 Task: Open a blank sheet, save the file as implementation.pdf Insert a table ' 2 by 2' In first column, add headers, 'Task, Status'. Under first header, add  ResearchUnder second header, add Completed. Change table style to  Light Blue
Action: Mouse moved to (1089, 86)
Screenshot: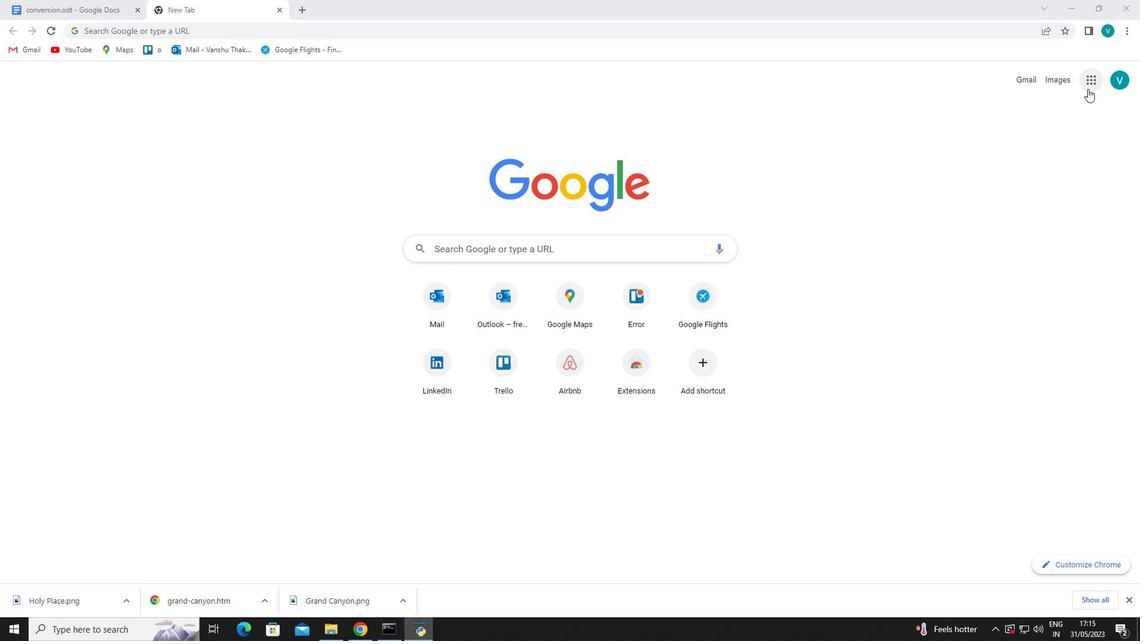 
Action: Mouse pressed left at (1089, 86)
Screenshot: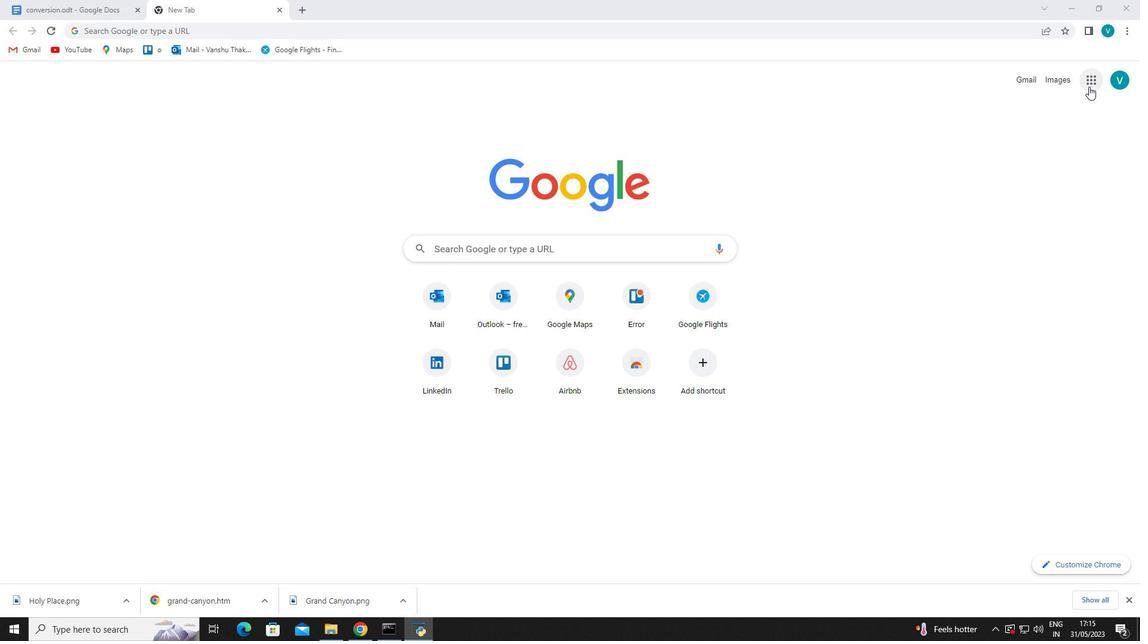 
Action: Mouse moved to (1054, 207)
Screenshot: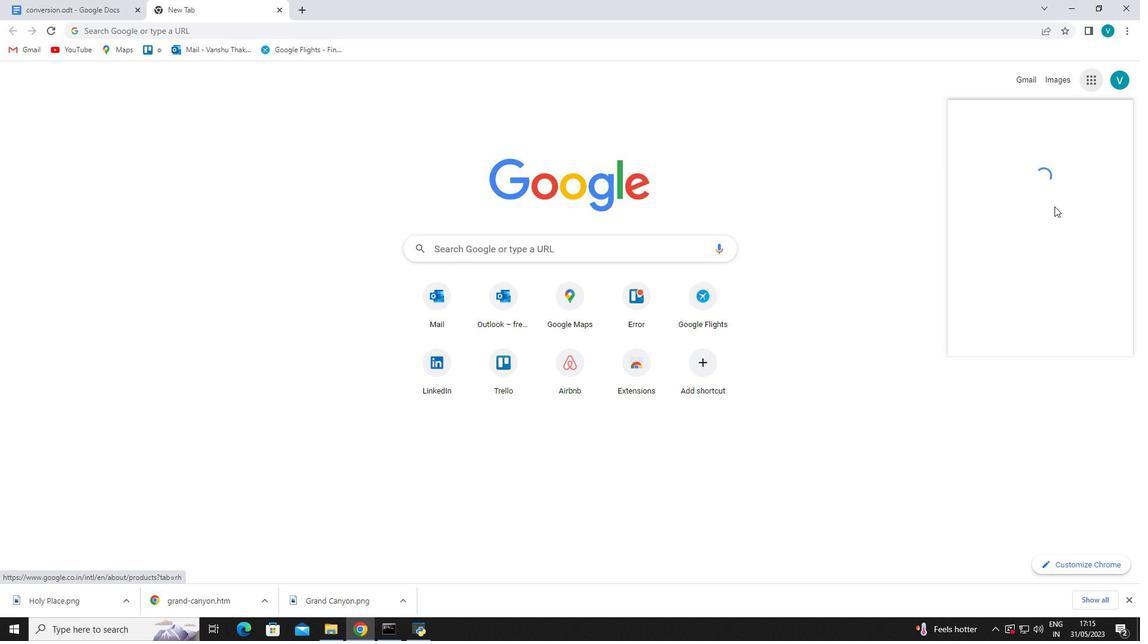 
Action: Mouse scrolled (1054, 207) with delta (0, 0)
Screenshot: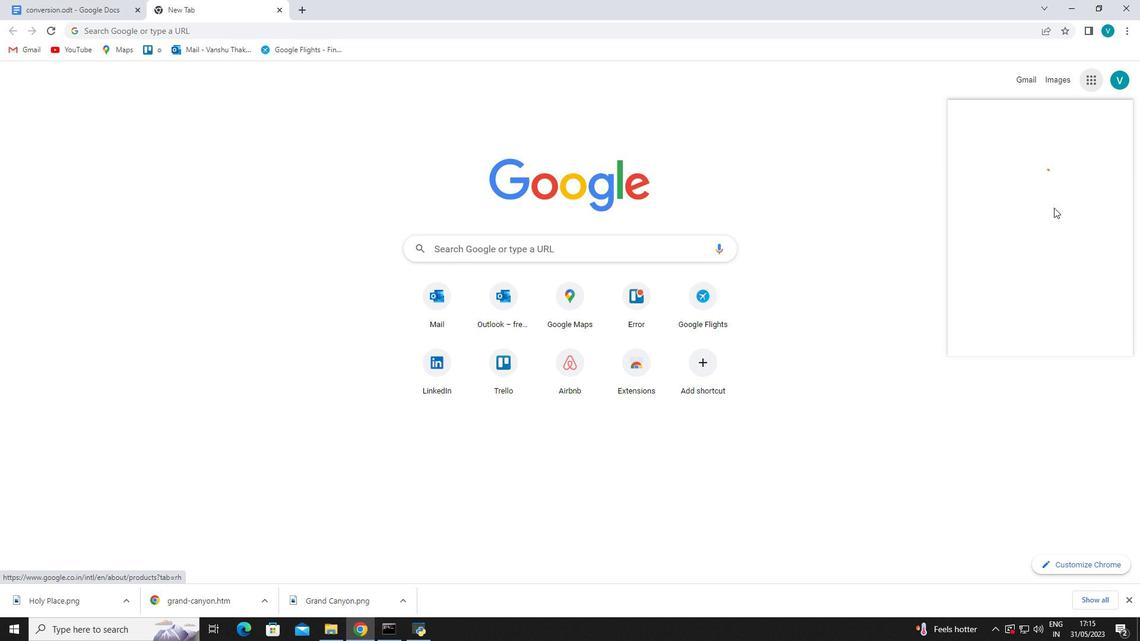 
Action: Mouse scrolled (1054, 207) with delta (0, 0)
Screenshot: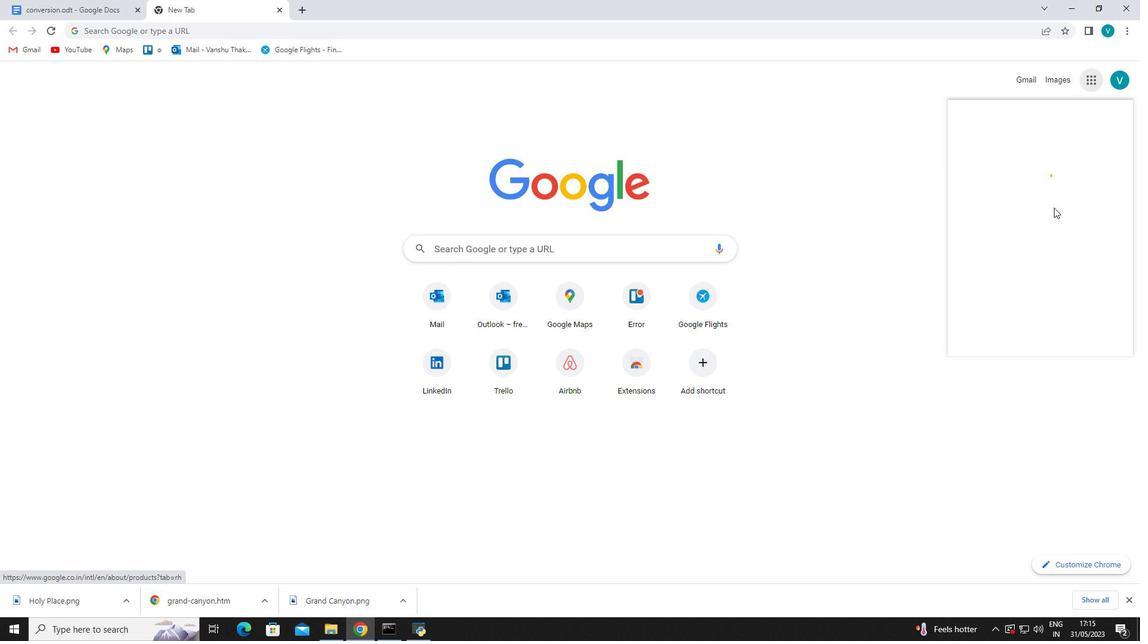 
Action: Mouse scrolled (1054, 208) with delta (0, 0)
Screenshot: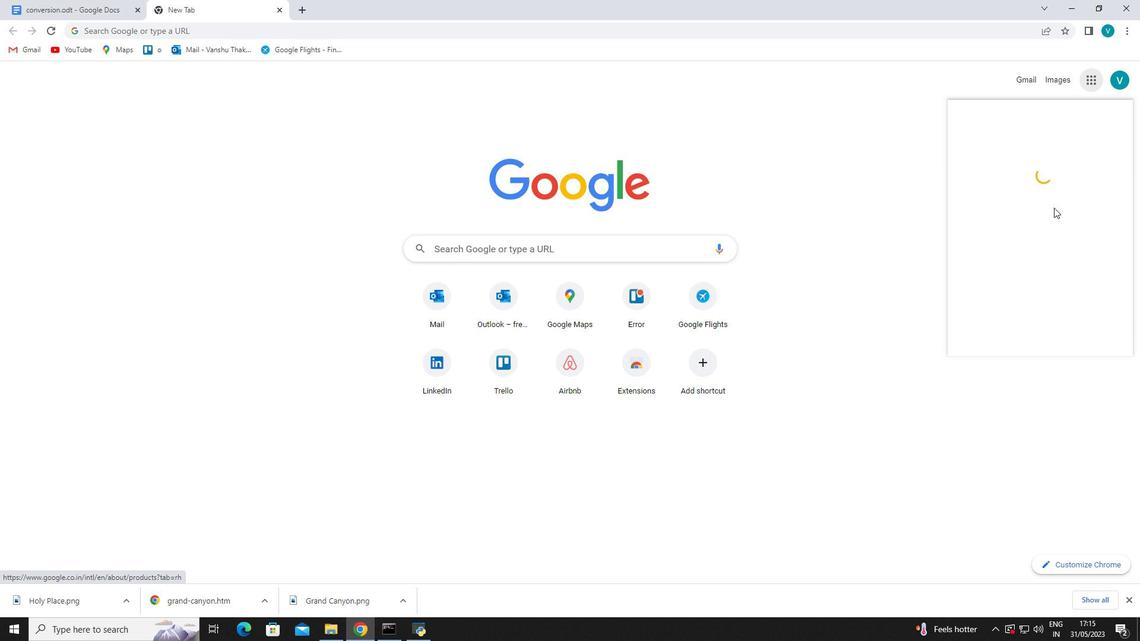 
Action: Mouse moved to (1054, 205)
Screenshot: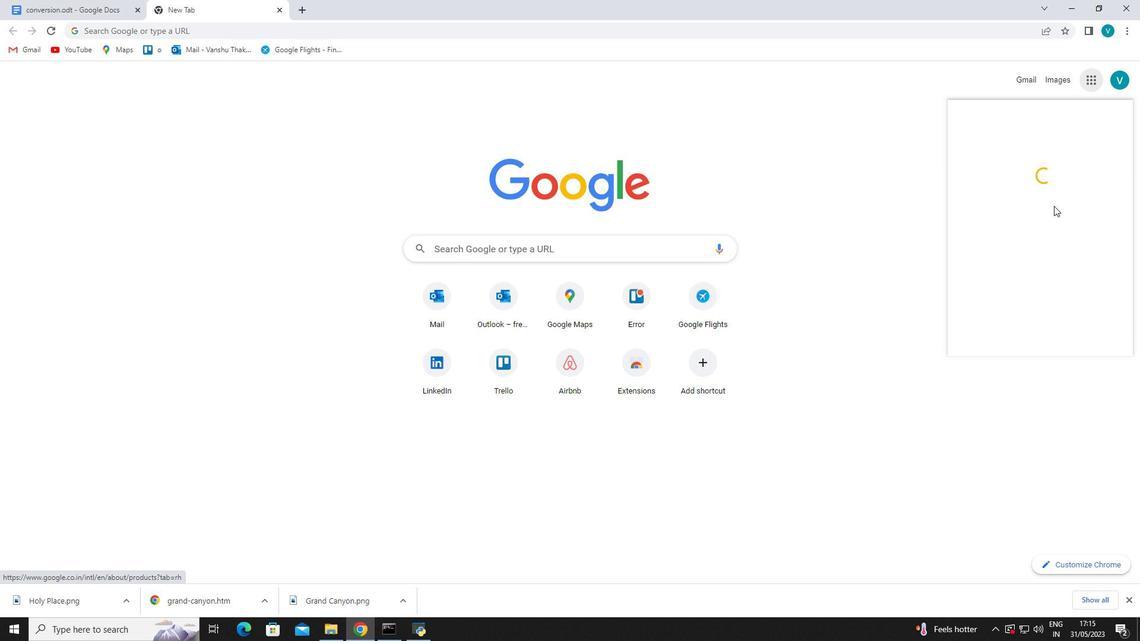 
Action: Mouse scrolled (1054, 205) with delta (0, 0)
Screenshot: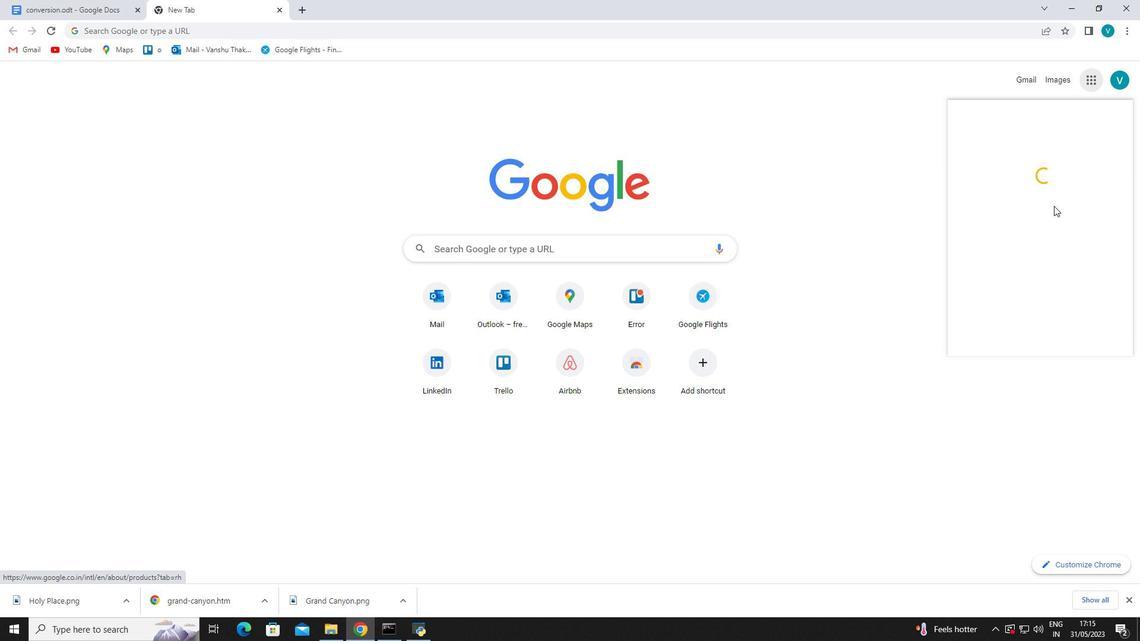 
Action: Mouse moved to (1033, 195)
Screenshot: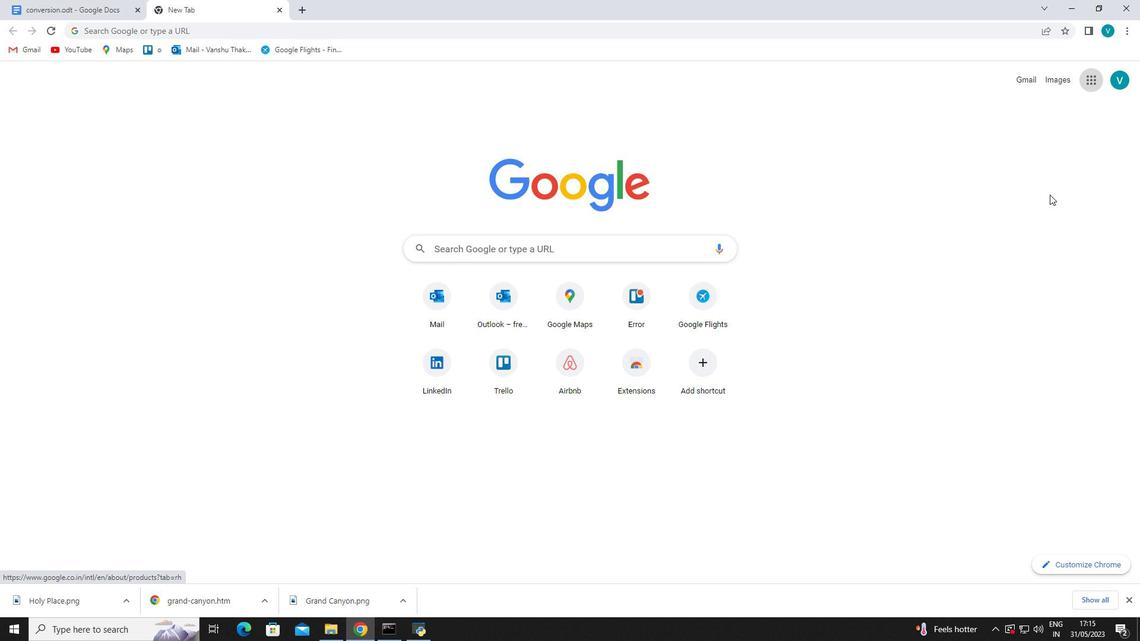 
Action: Mouse scrolled (1033, 194) with delta (0, 0)
Screenshot: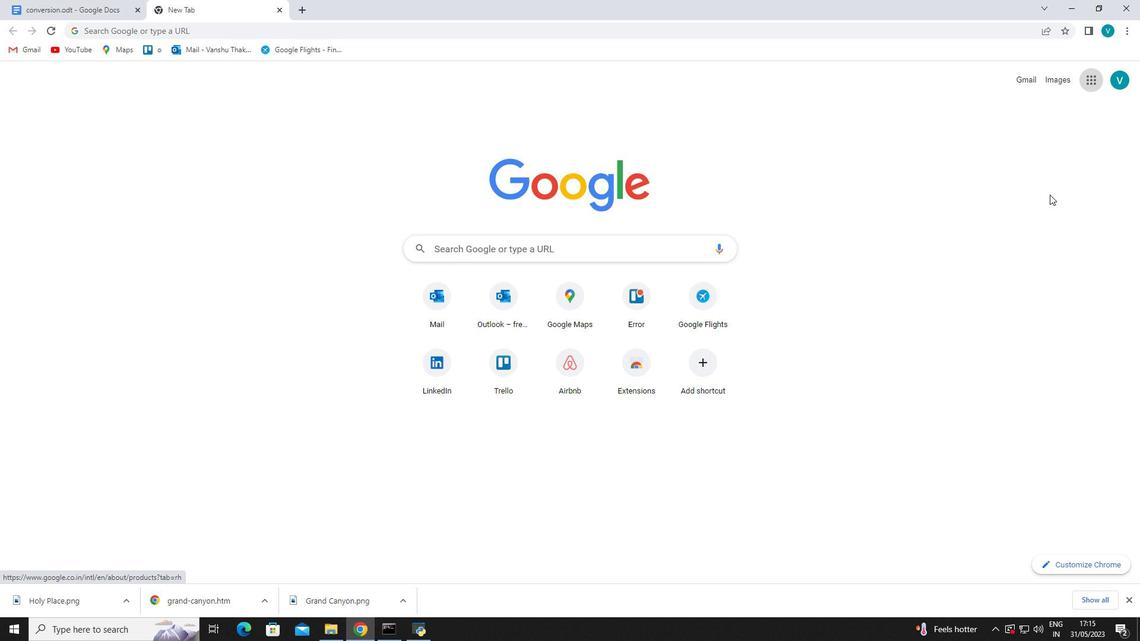 
Action: Mouse scrolled (1033, 194) with delta (0, 0)
Screenshot: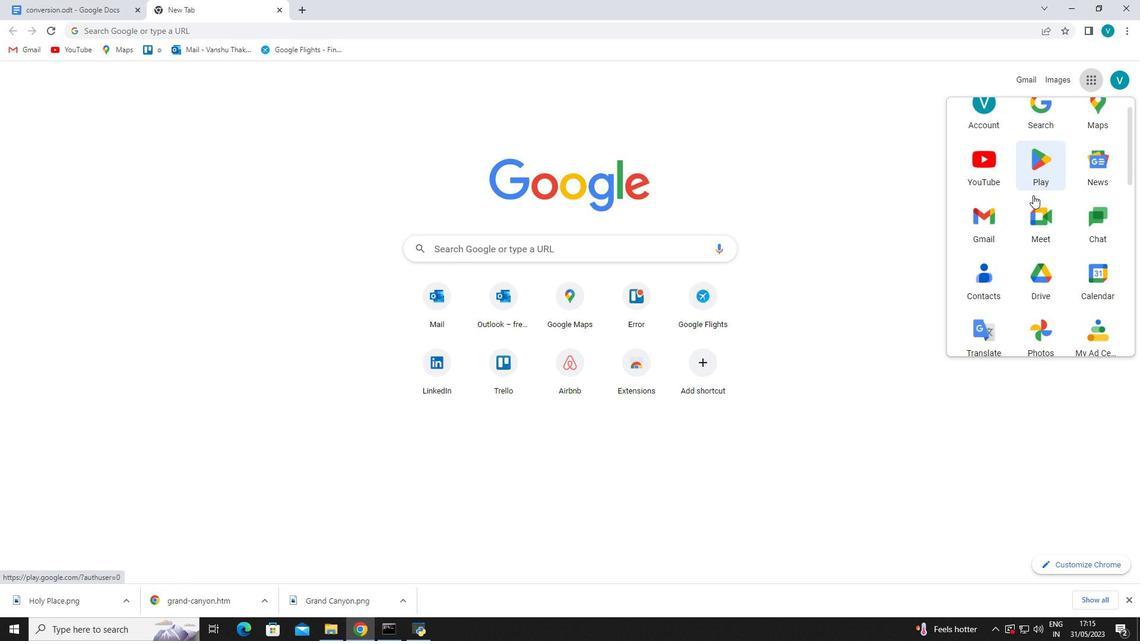 
Action: Mouse scrolled (1033, 194) with delta (0, 0)
Screenshot: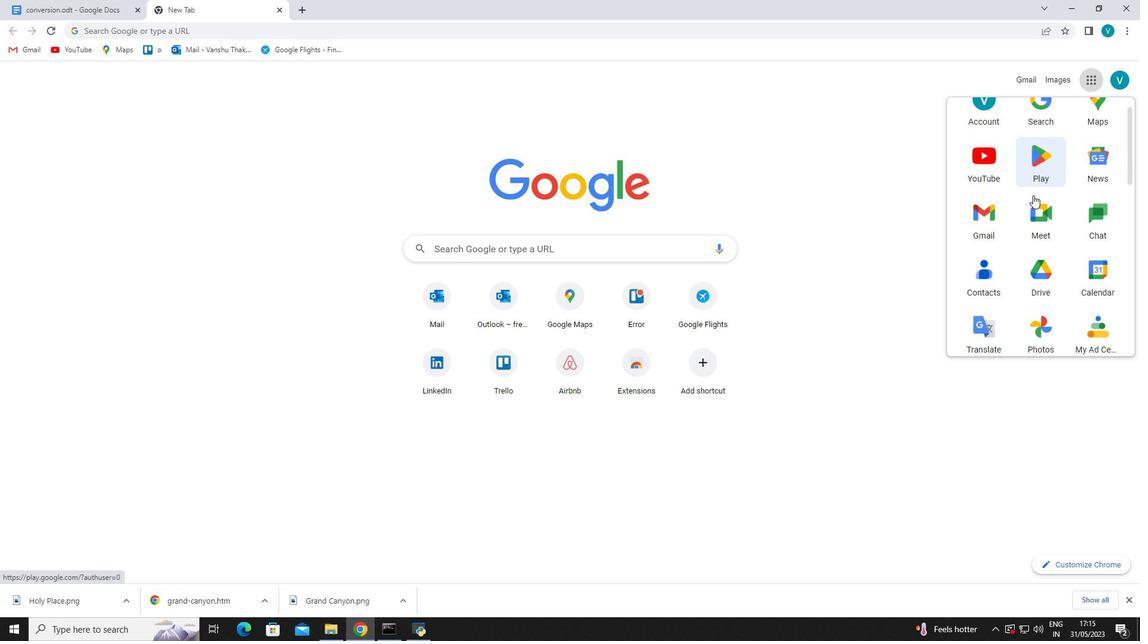 
Action: Mouse scrolled (1033, 194) with delta (0, 0)
Screenshot: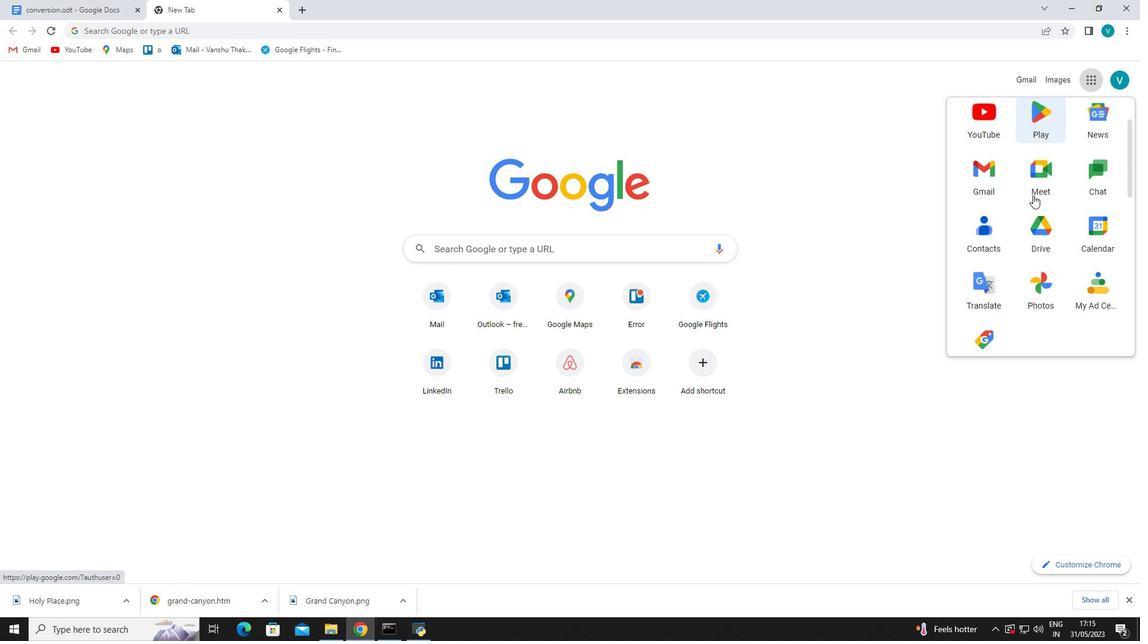 
Action: Mouse scrolled (1033, 194) with delta (0, 0)
Screenshot: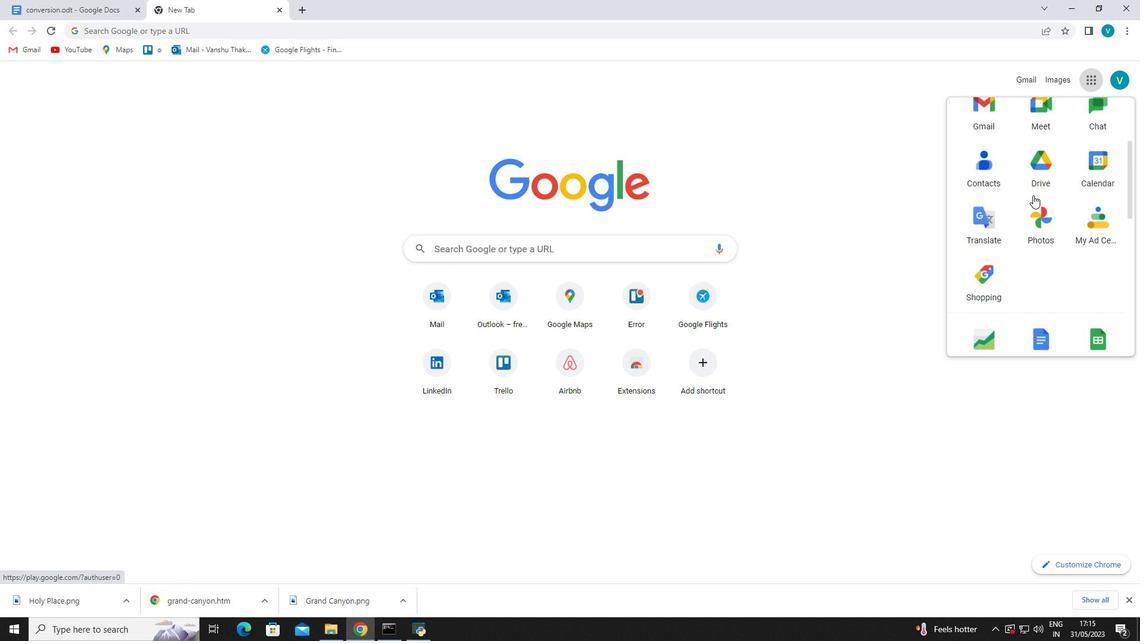 
Action: Mouse moved to (1049, 221)
Screenshot: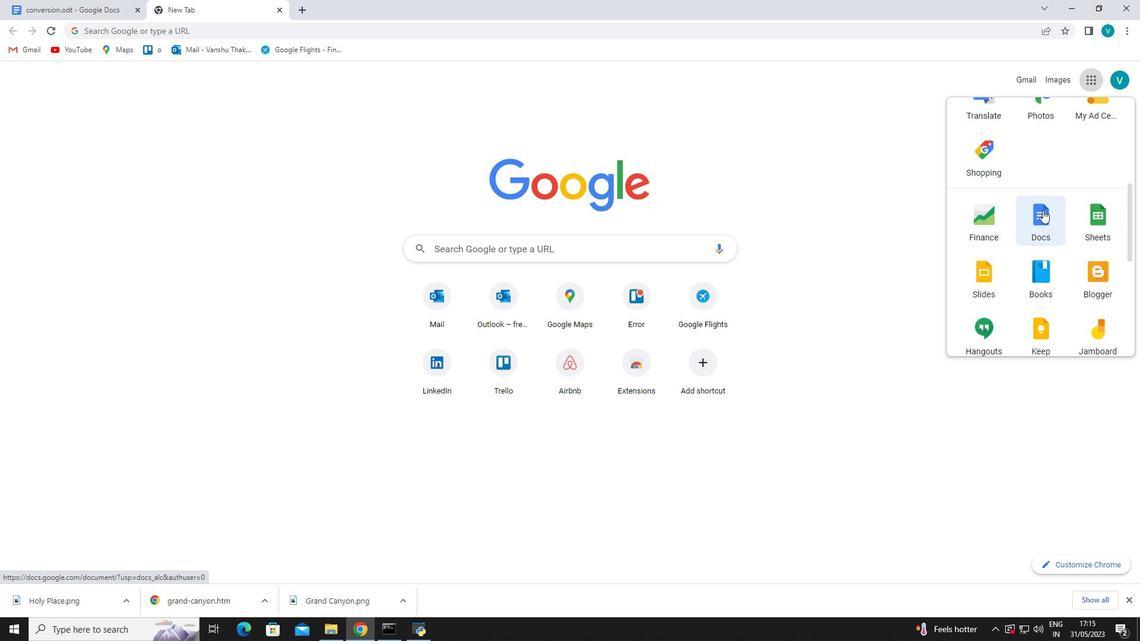 
Action: Mouse pressed left at (1049, 221)
Screenshot: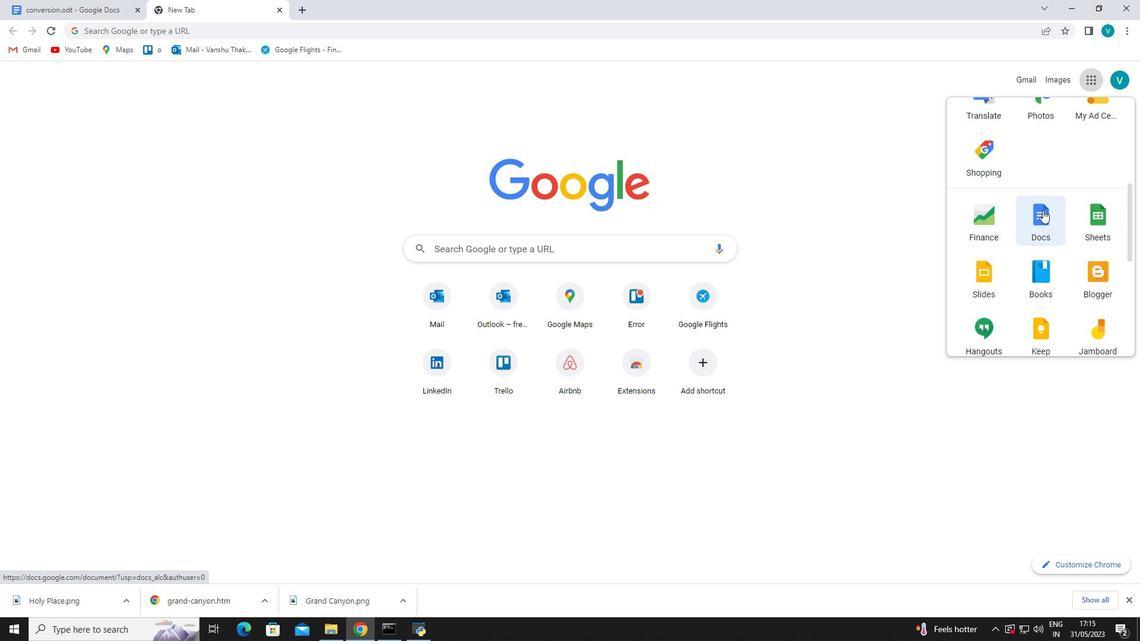 
Action: Mouse moved to (285, 202)
Screenshot: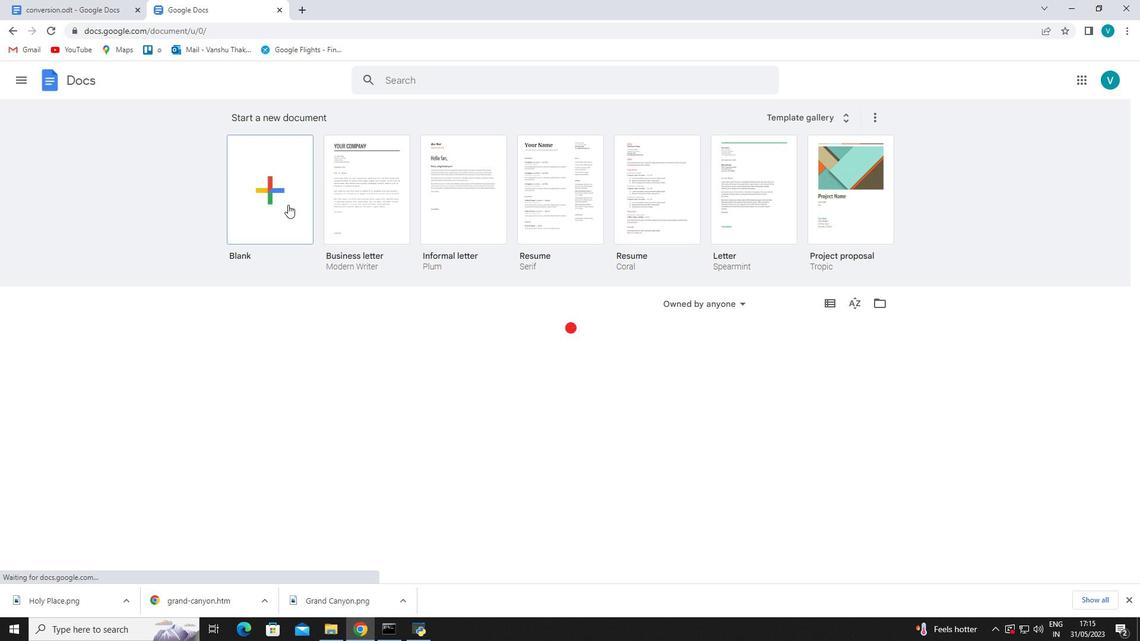 
Action: Mouse pressed left at (285, 202)
Screenshot: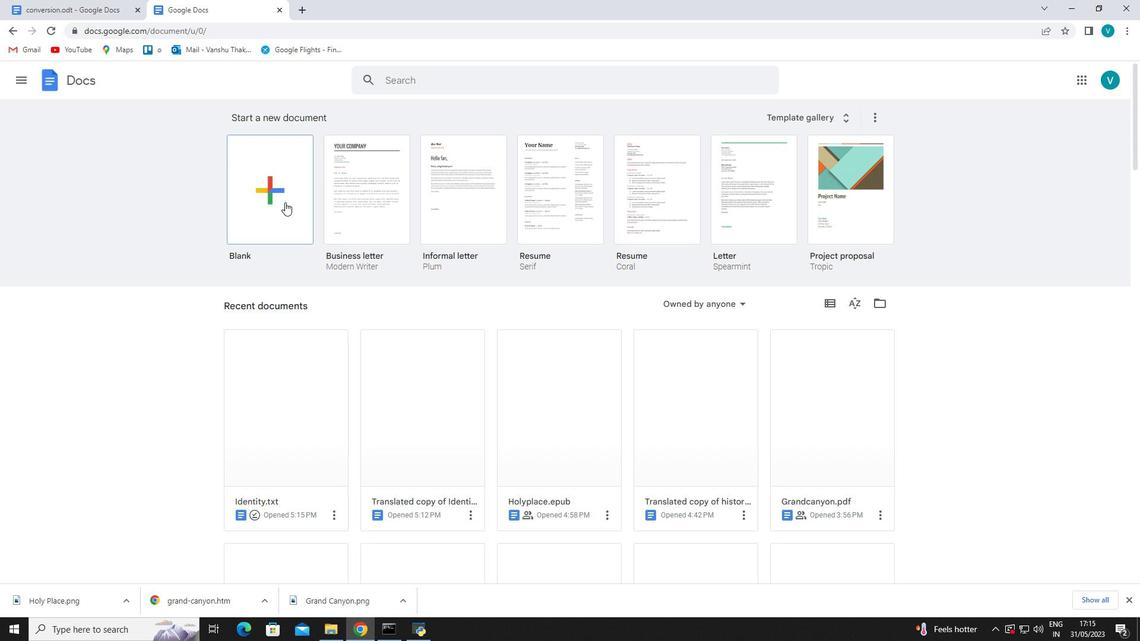 
Action: Mouse moved to (95, 74)
Screenshot: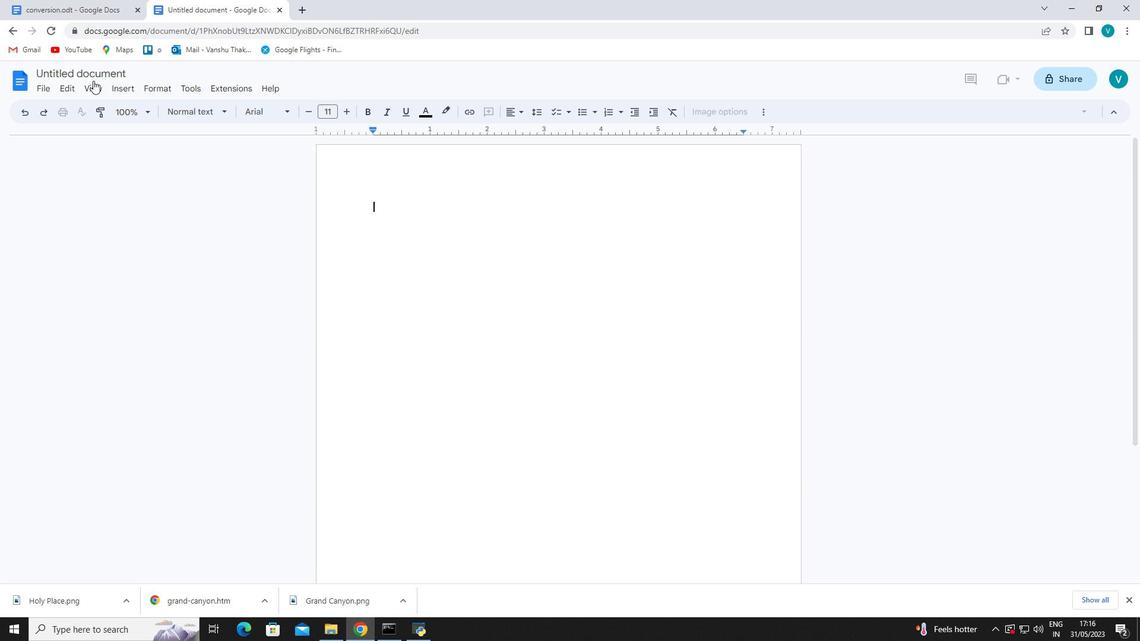 
Action: Mouse pressed left at (95, 74)
Screenshot: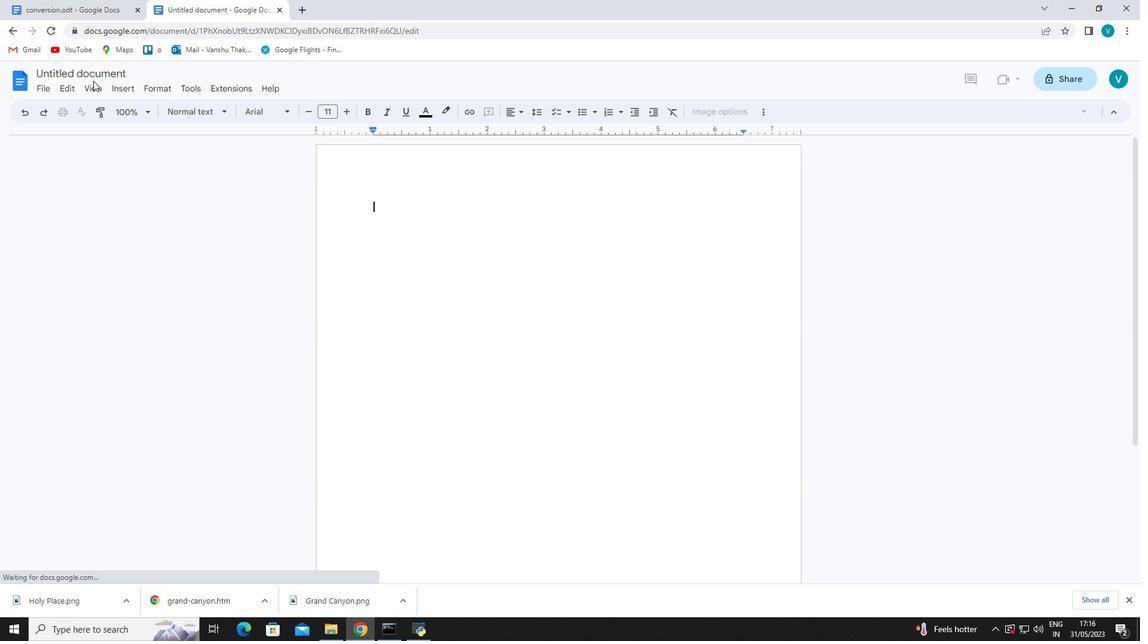 
Action: Mouse pressed left at (95, 74)
Screenshot: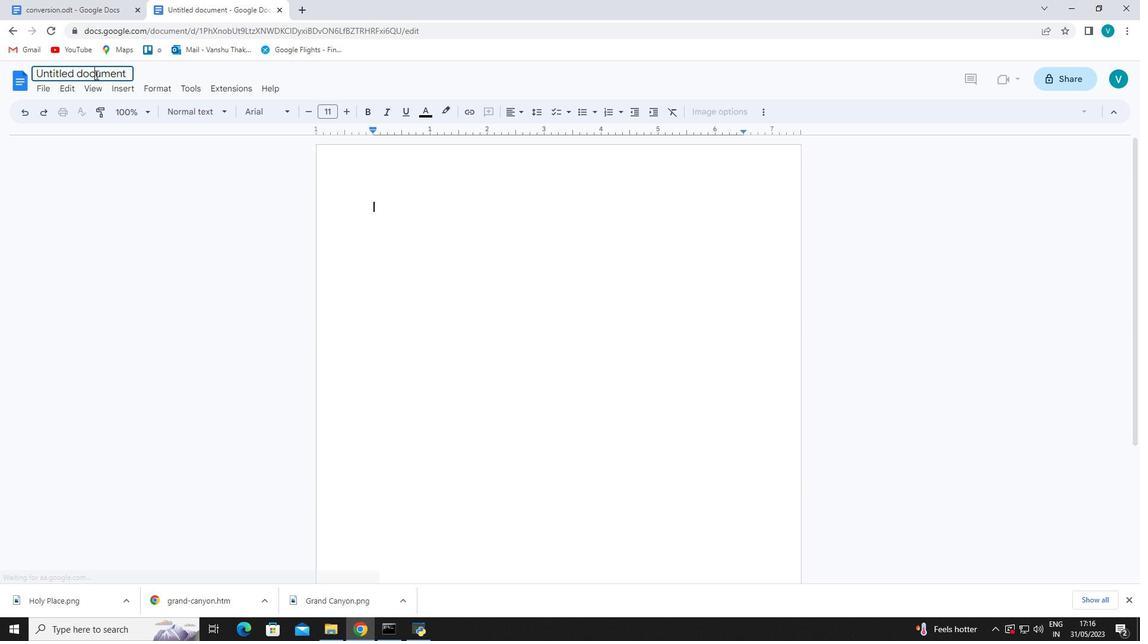 
Action: Mouse pressed left at (95, 74)
Screenshot: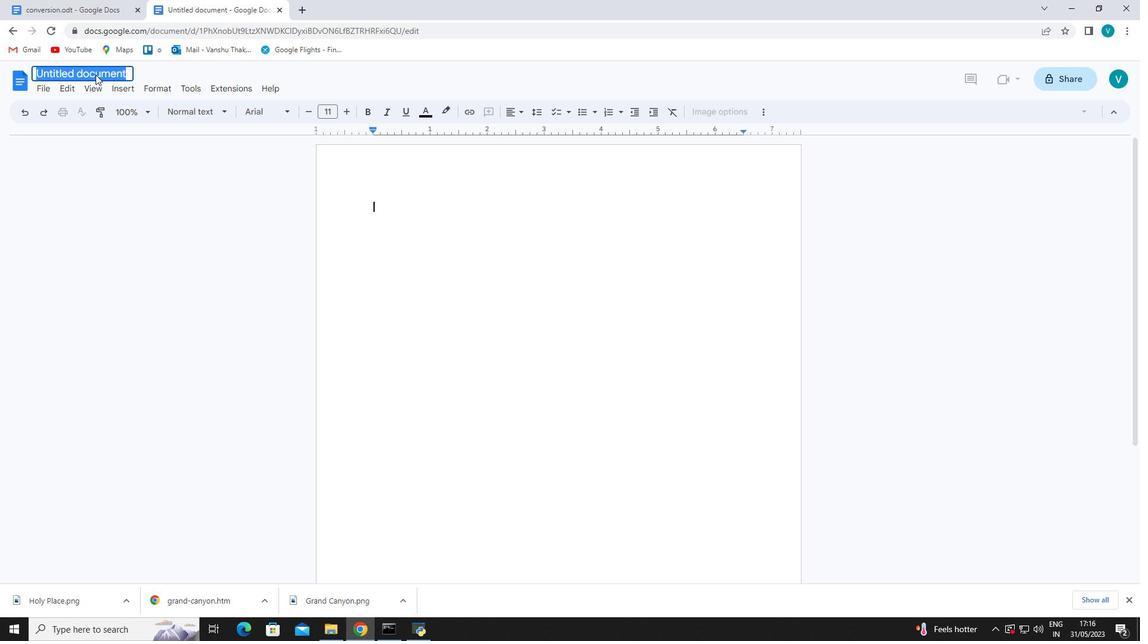 
Action: Mouse pressed left at (95, 74)
Screenshot: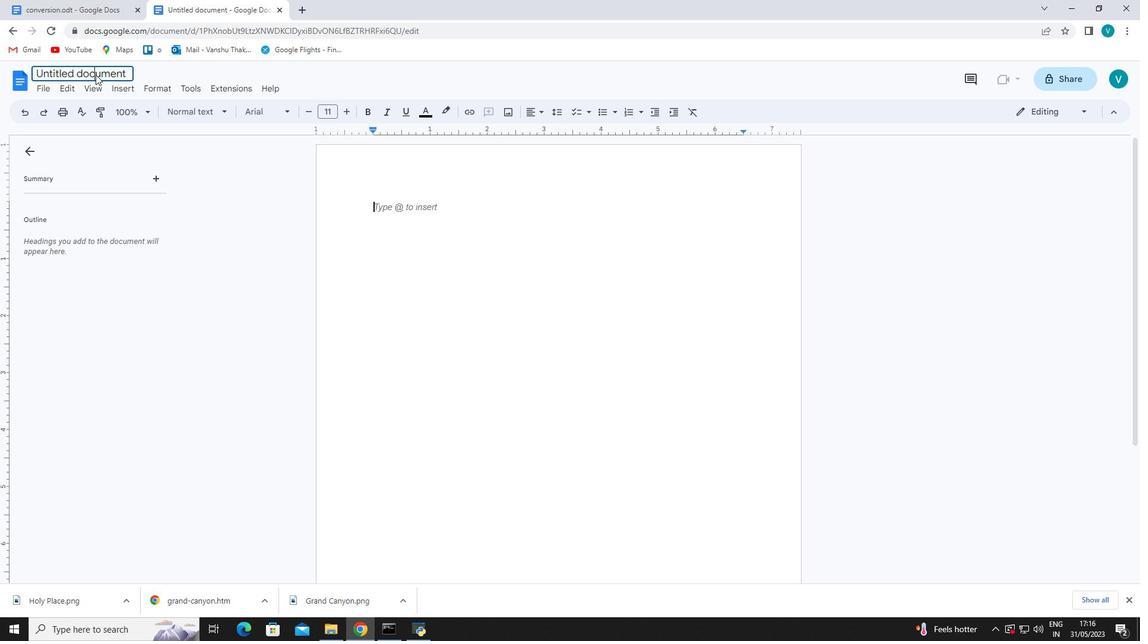 
Action: Mouse pressed left at (95, 74)
Screenshot: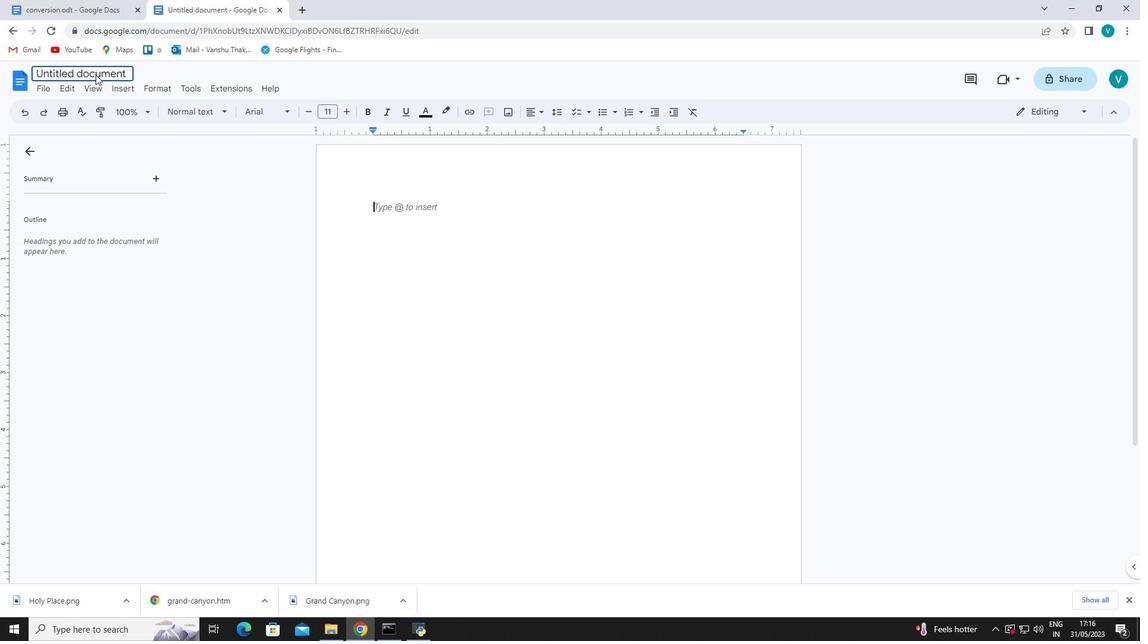 
Action: Mouse pressed left at (95, 74)
Screenshot: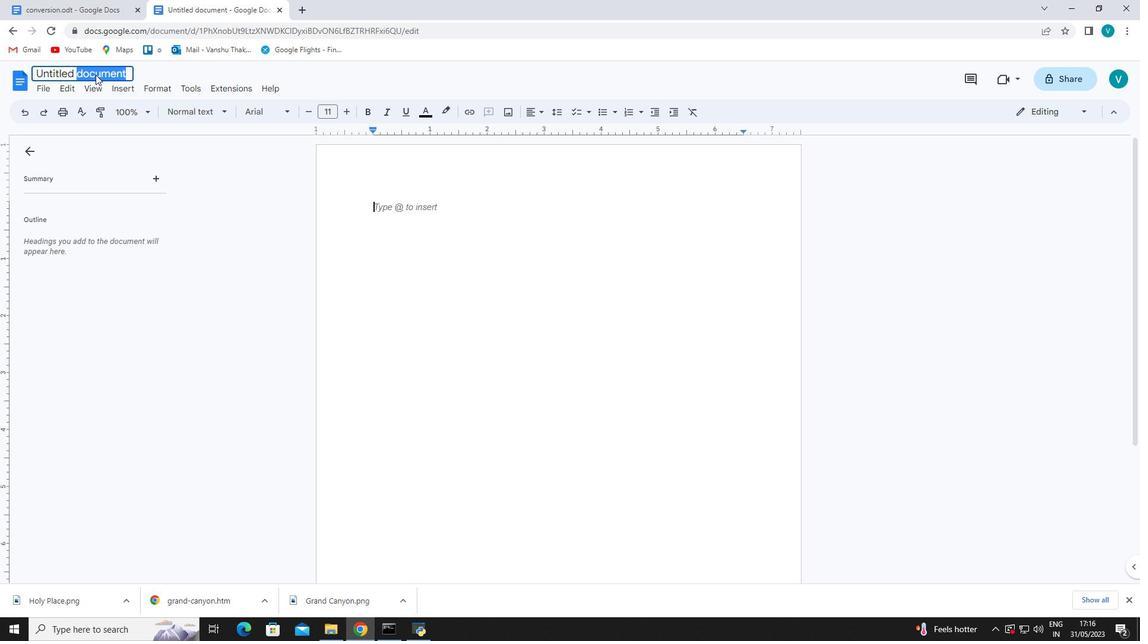 
Action: Mouse pressed left at (95, 74)
Screenshot: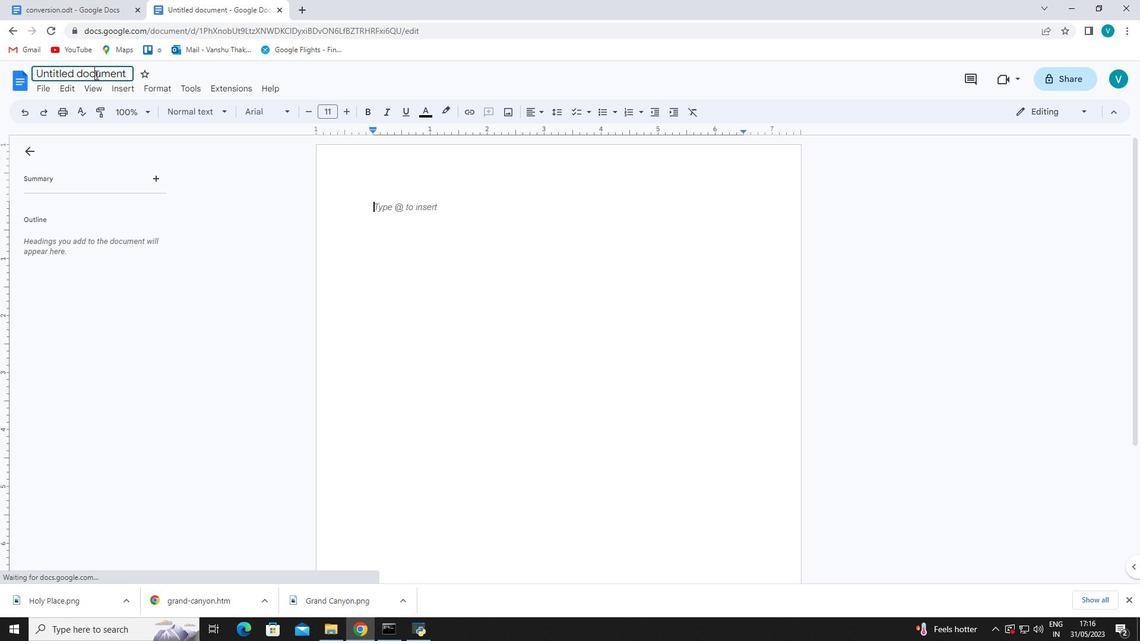 
Action: Mouse pressed left at (95, 74)
Screenshot: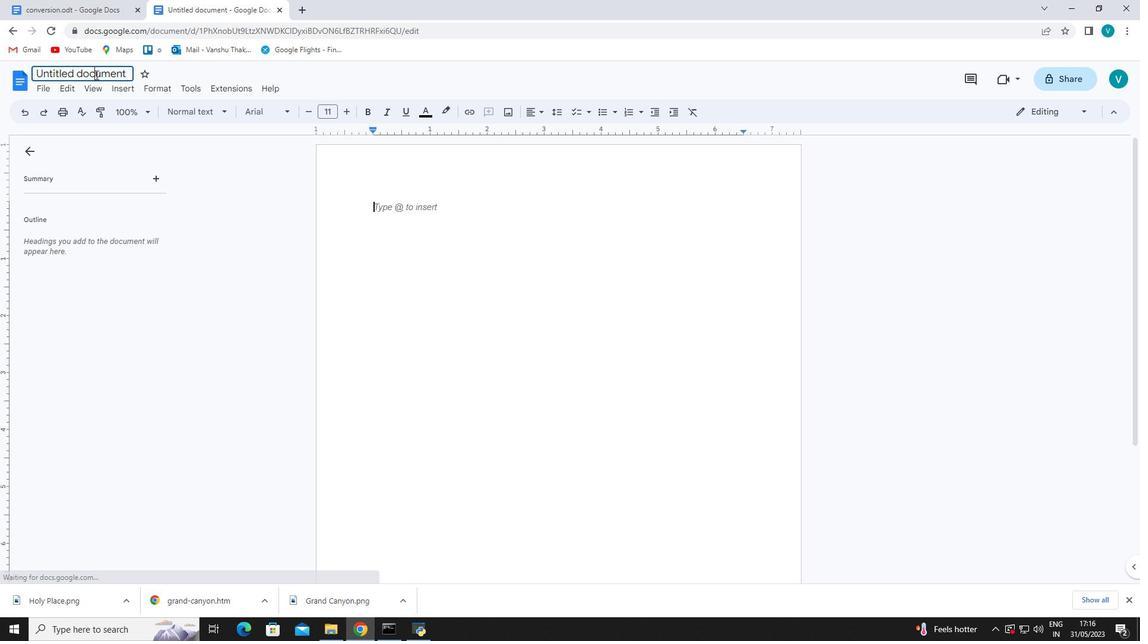 
Action: Mouse pressed left at (95, 74)
Screenshot: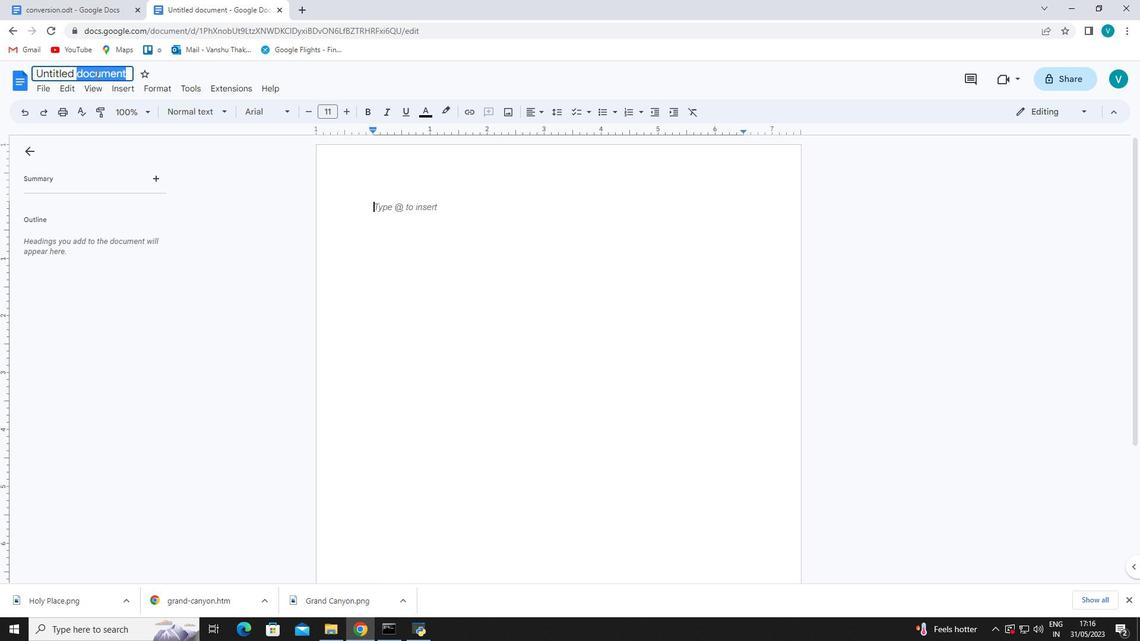 
Action: Mouse pressed left at (95, 74)
Screenshot: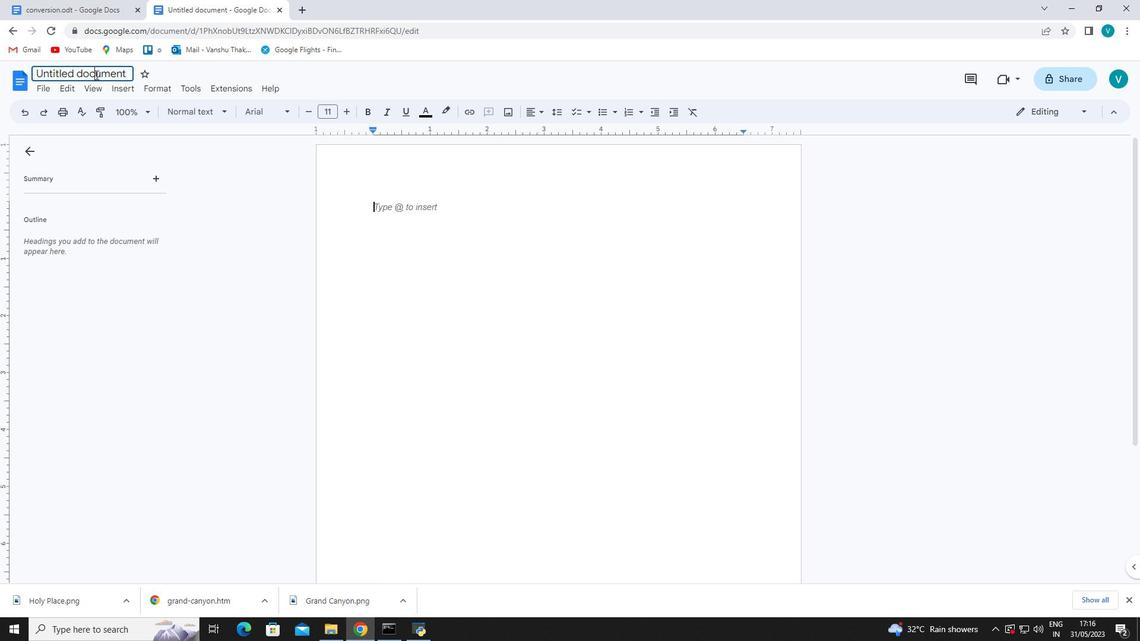 
Action: Mouse pressed left at (95, 74)
Screenshot: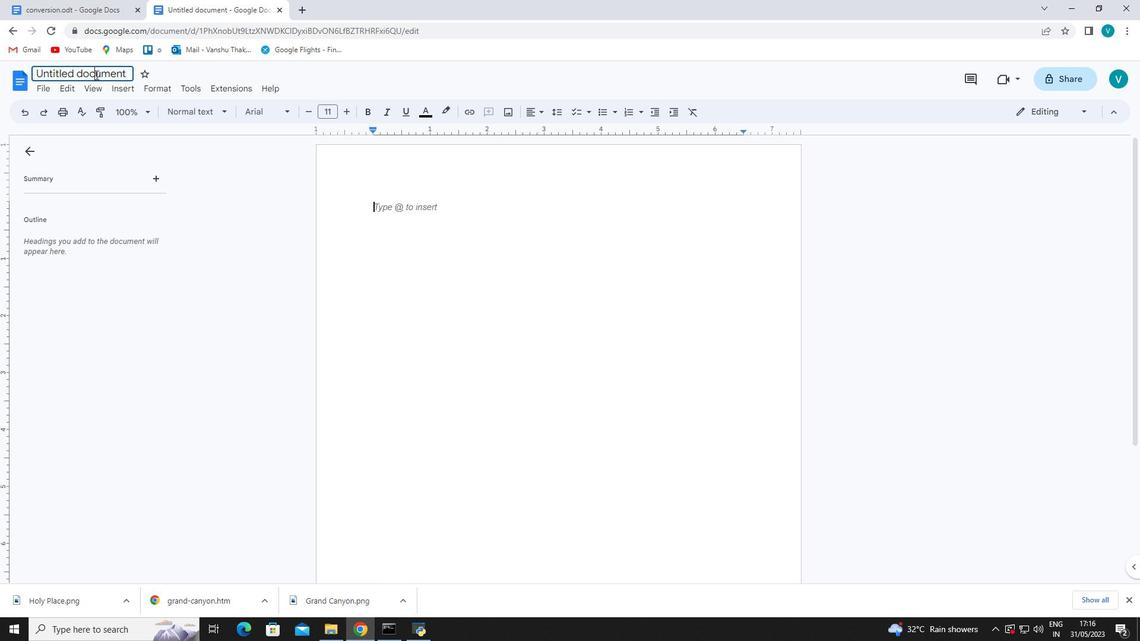 
Action: Mouse pressed left at (95, 74)
Screenshot: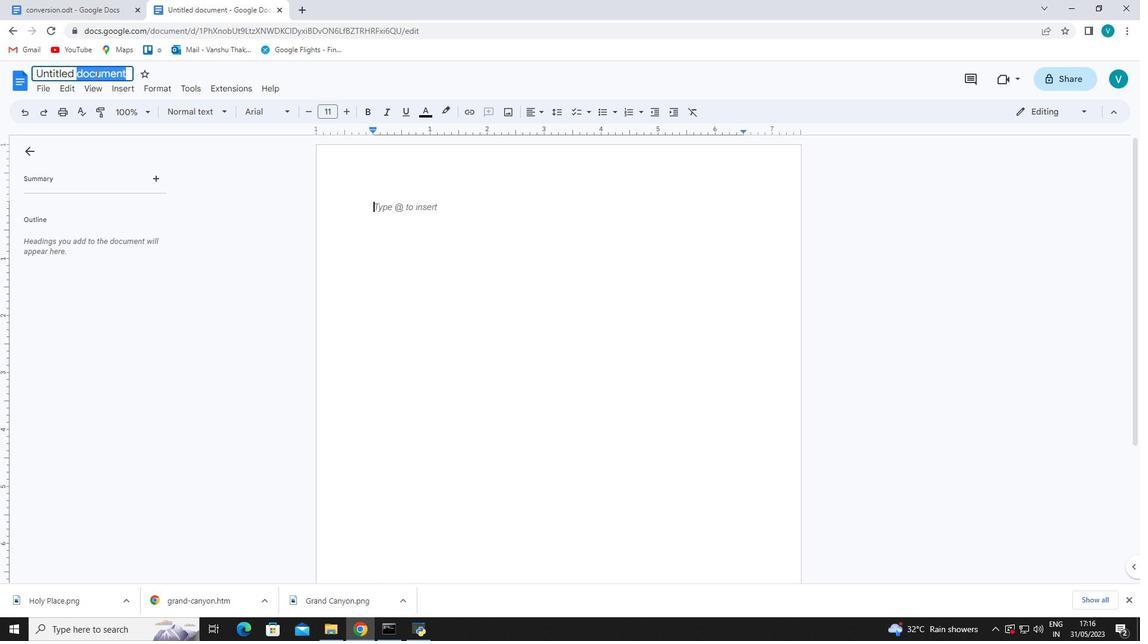 
Action: Mouse pressed left at (95, 74)
Screenshot: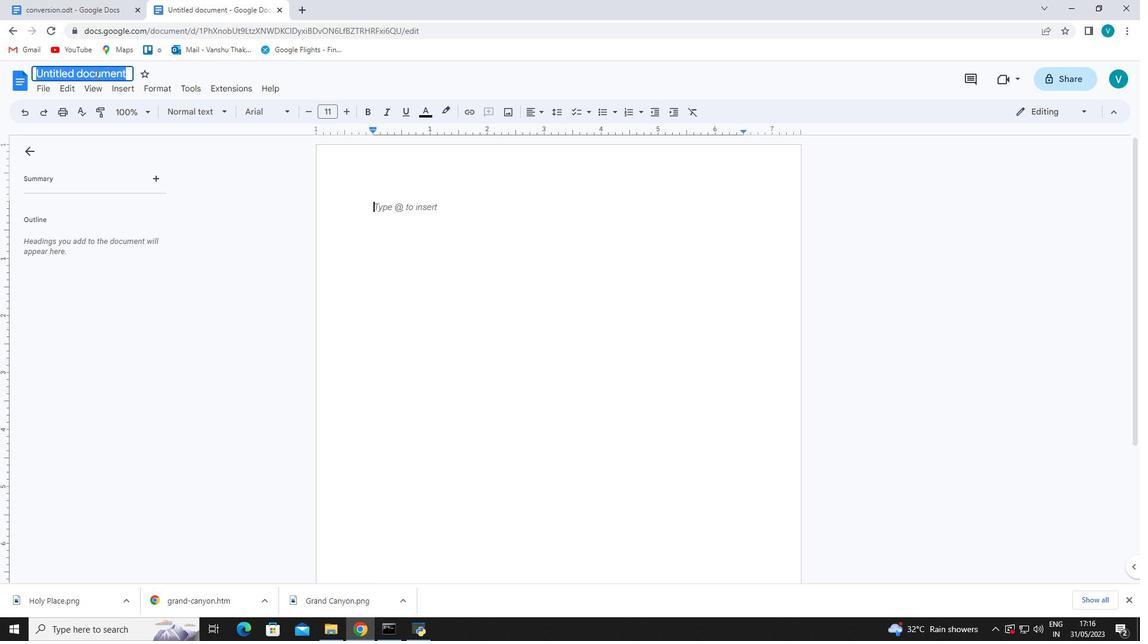 
Action: Mouse moved to (101, 71)
Screenshot: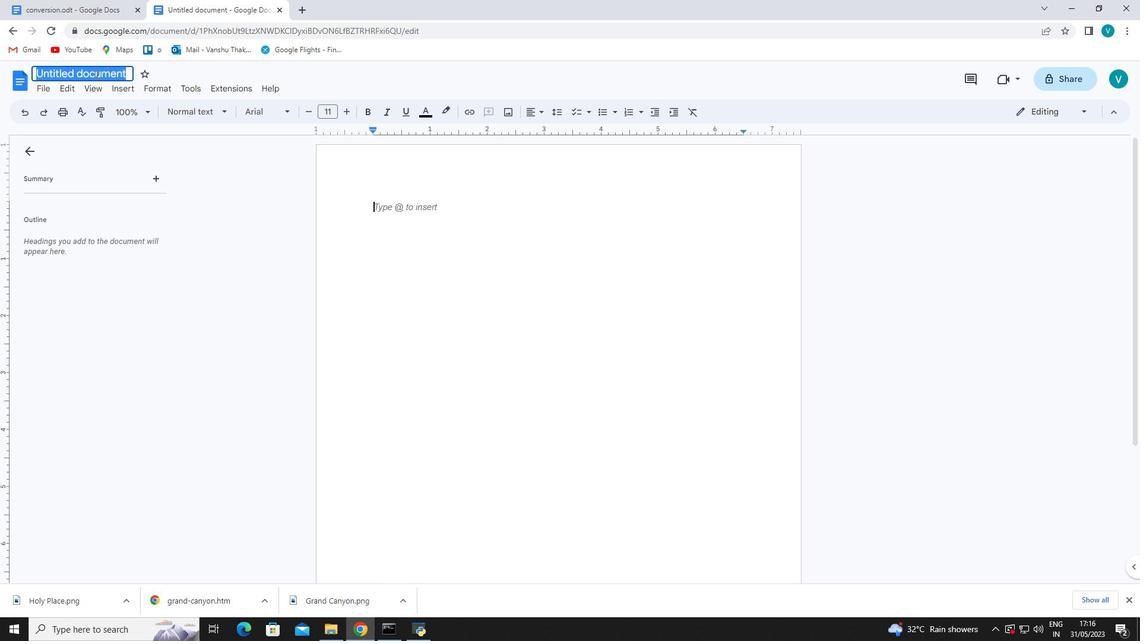 
Action: Key pressed implementation.pdf<Key.enter>
Screenshot: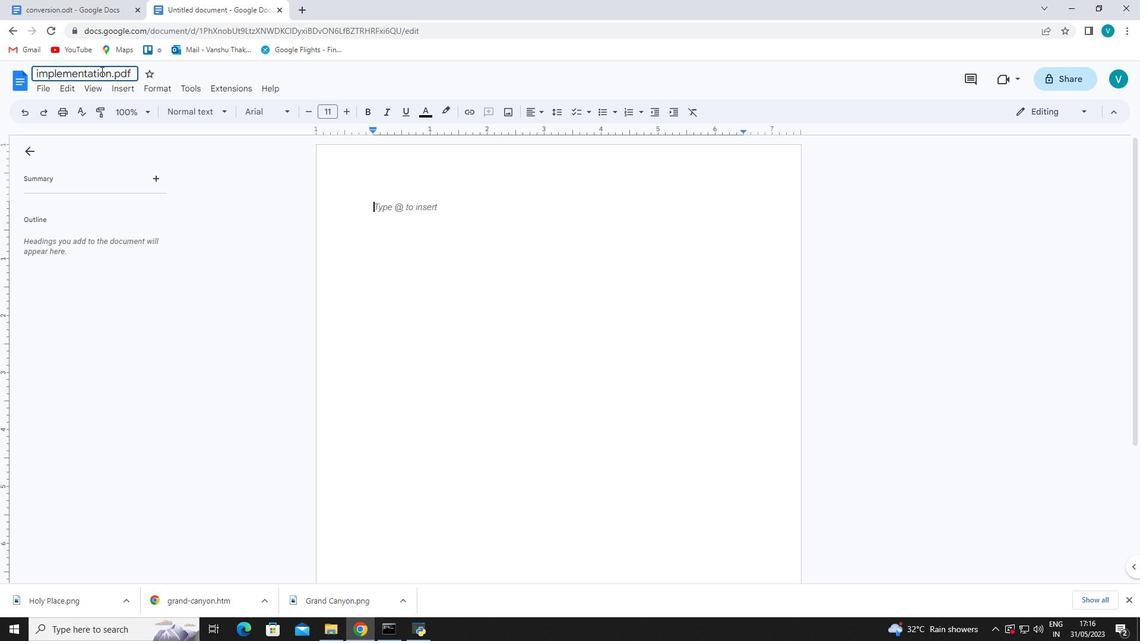 
Action: Mouse moved to (124, 89)
Screenshot: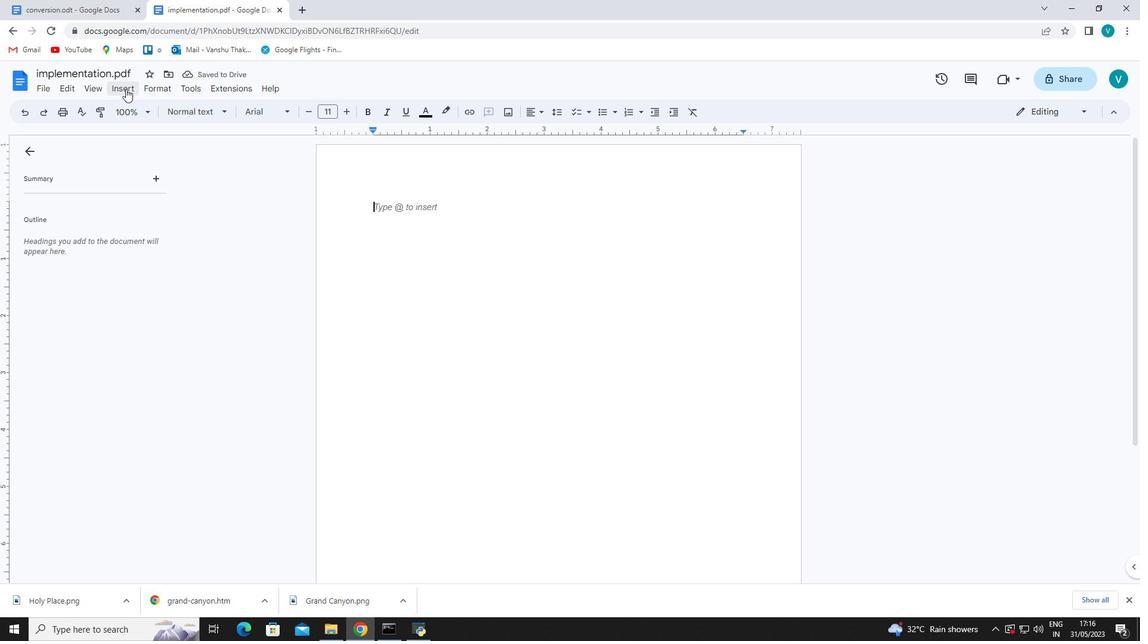 
Action: Mouse pressed left at (124, 89)
Screenshot: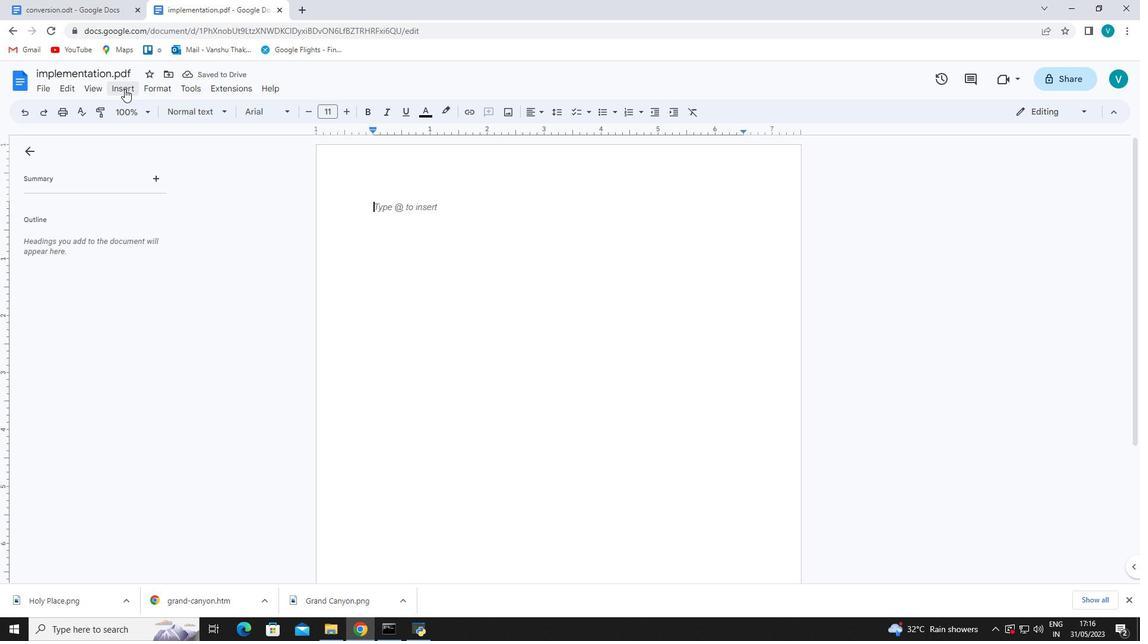 
Action: Mouse moved to (314, 166)
Screenshot: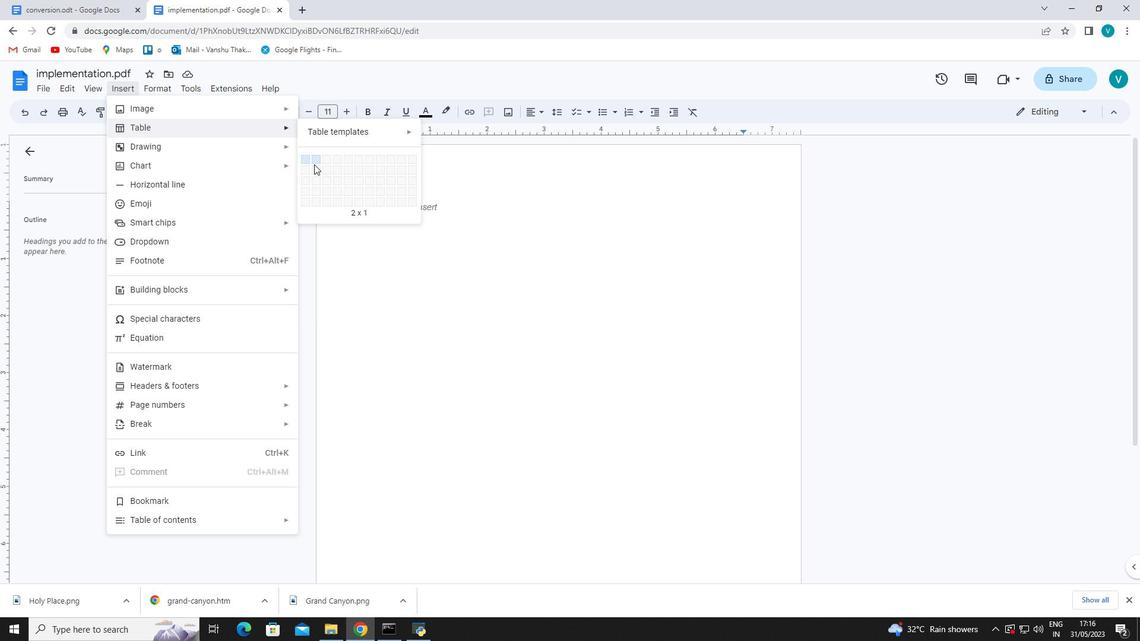 
Action: Mouse pressed left at (314, 166)
Screenshot: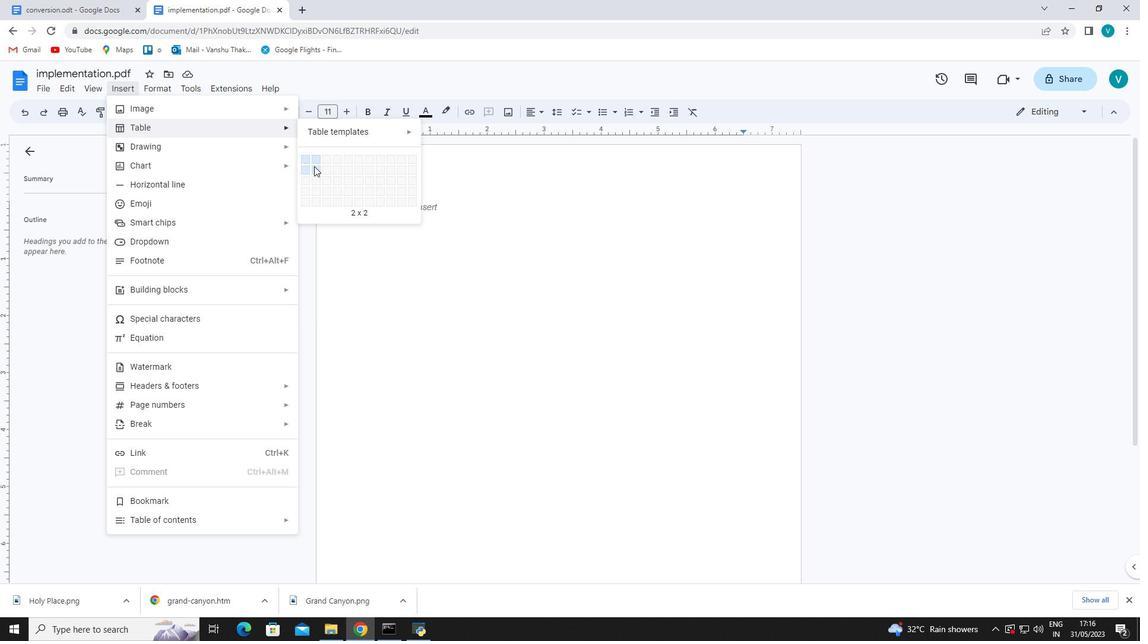 
Action: Mouse moved to (438, 220)
Screenshot: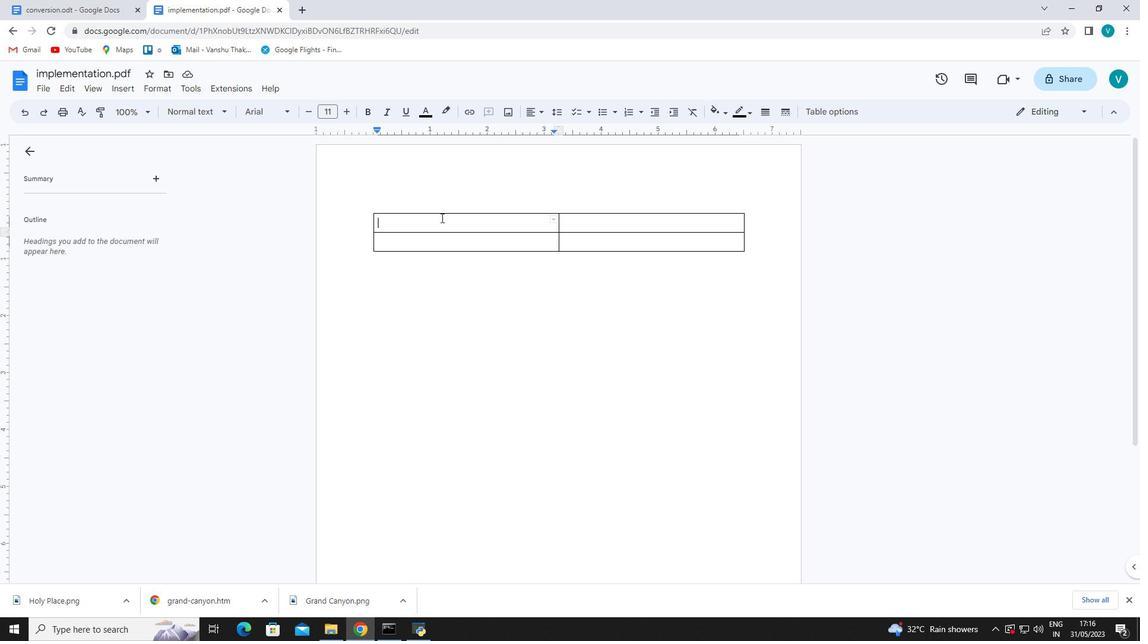 
Action: Mouse pressed left at (438, 220)
Screenshot: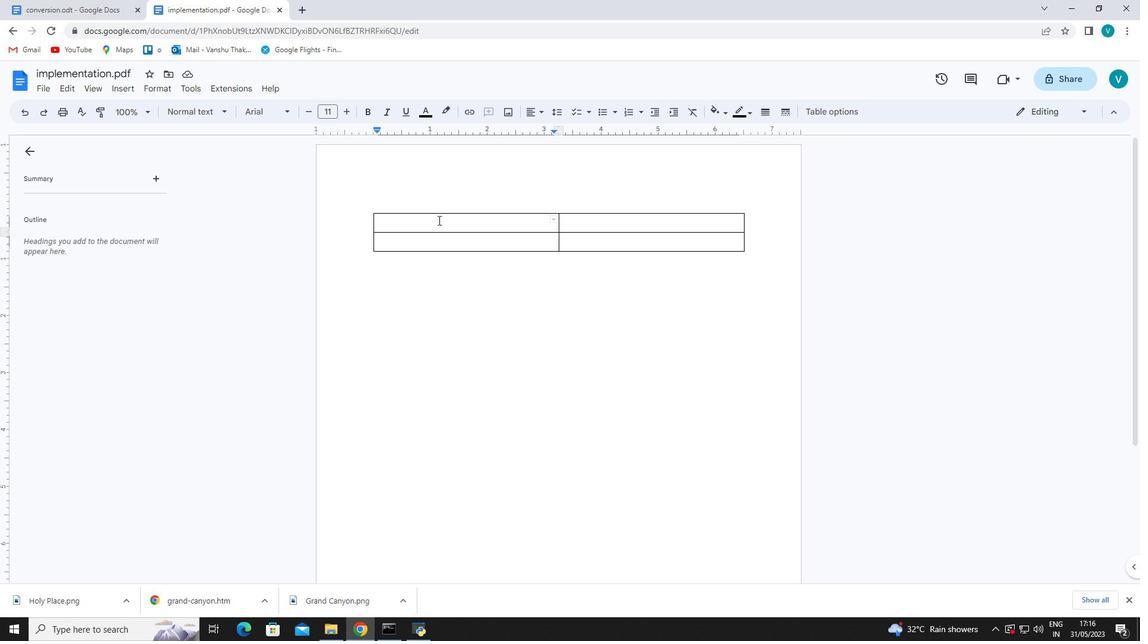 
Action: Mouse moved to (438, 221)
Screenshot: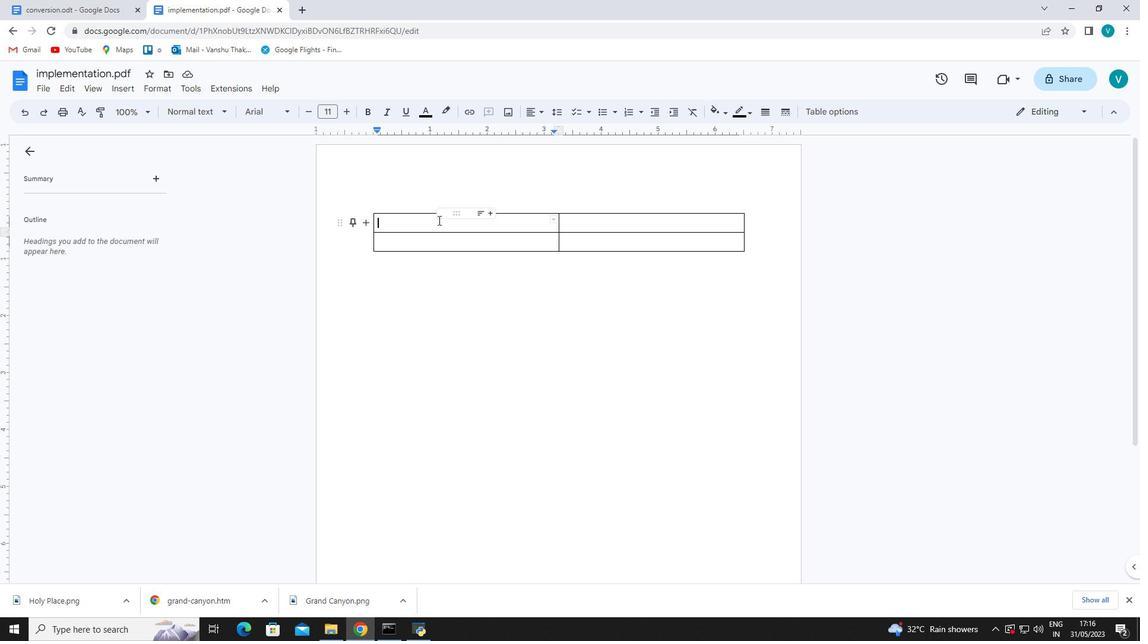 
Action: Mouse pressed left at (438, 221)
Screenshot: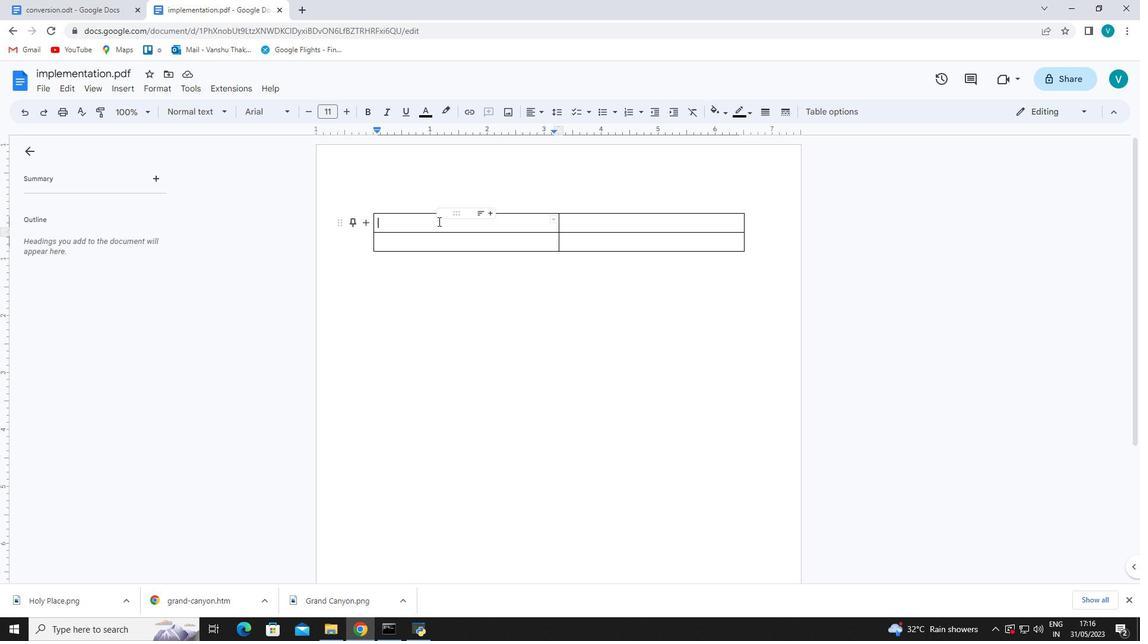 
Action: Mouse moved to (444, 215)
Screenshot: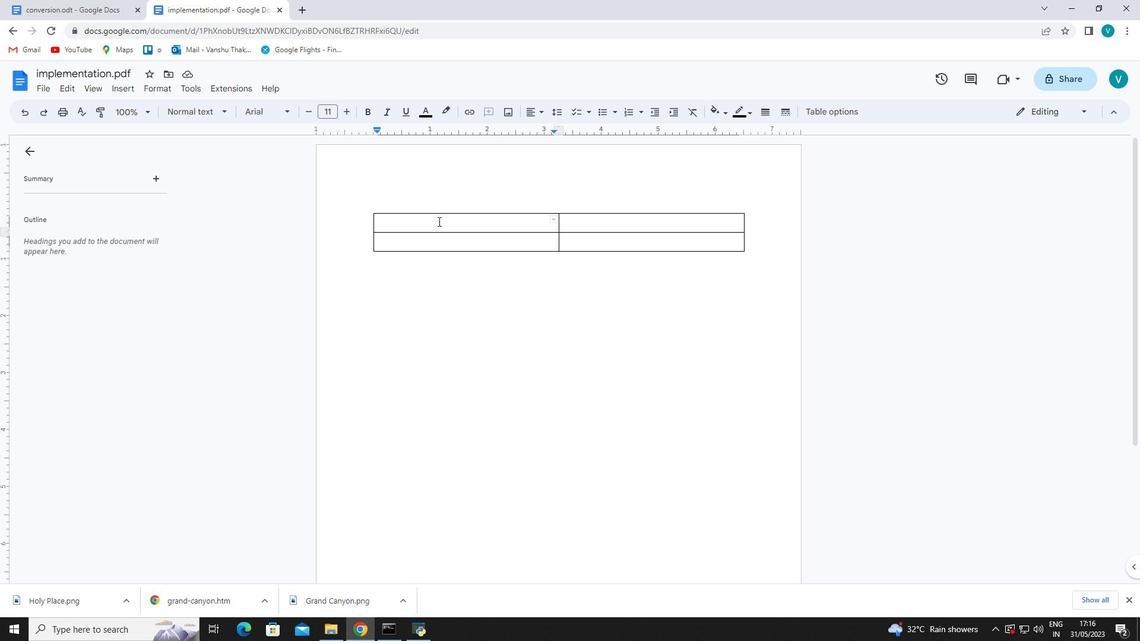 
Action: Key pressed <Key.shift>Task
Screenshot: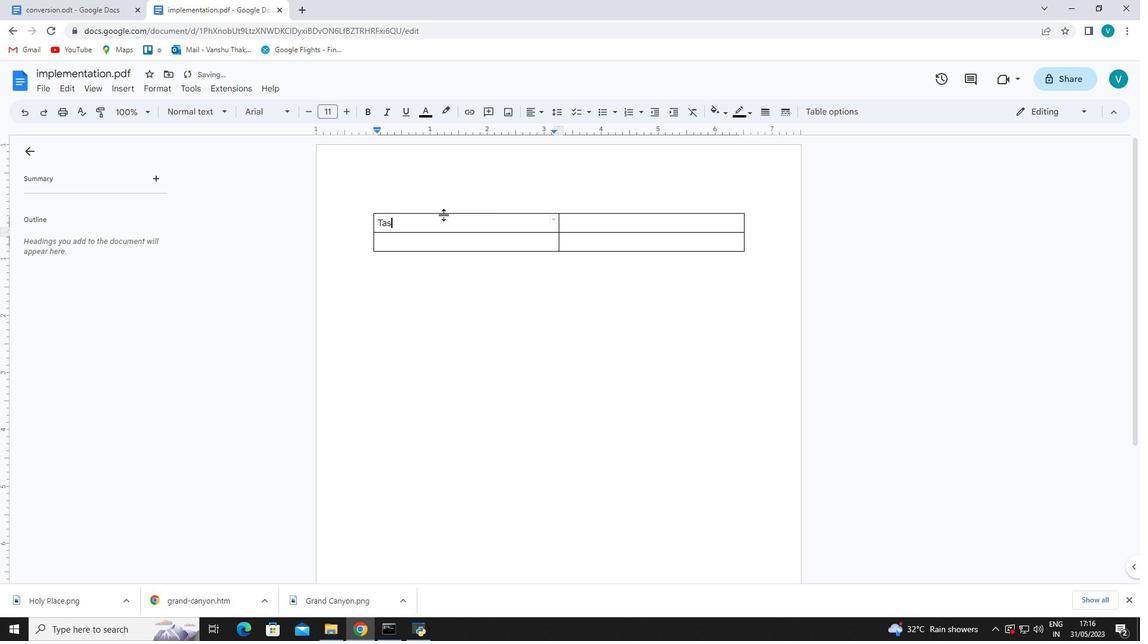 
Action: Mouse moved to (611, 221)
Screenshot: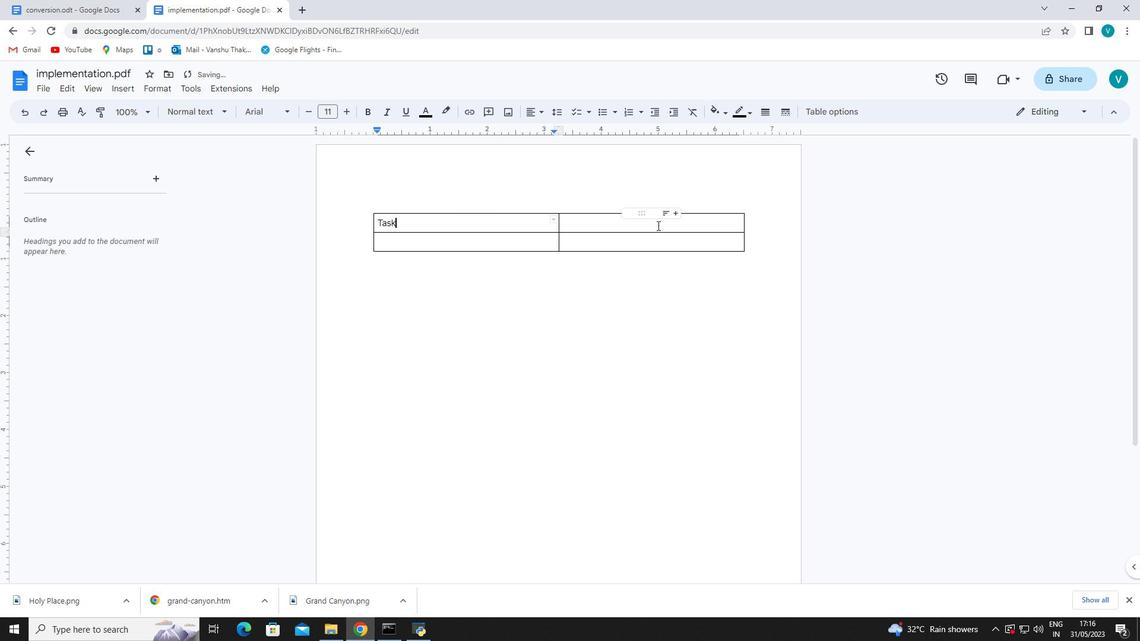 
Action: Mouse pressed left at (611, 221)
Screenshot: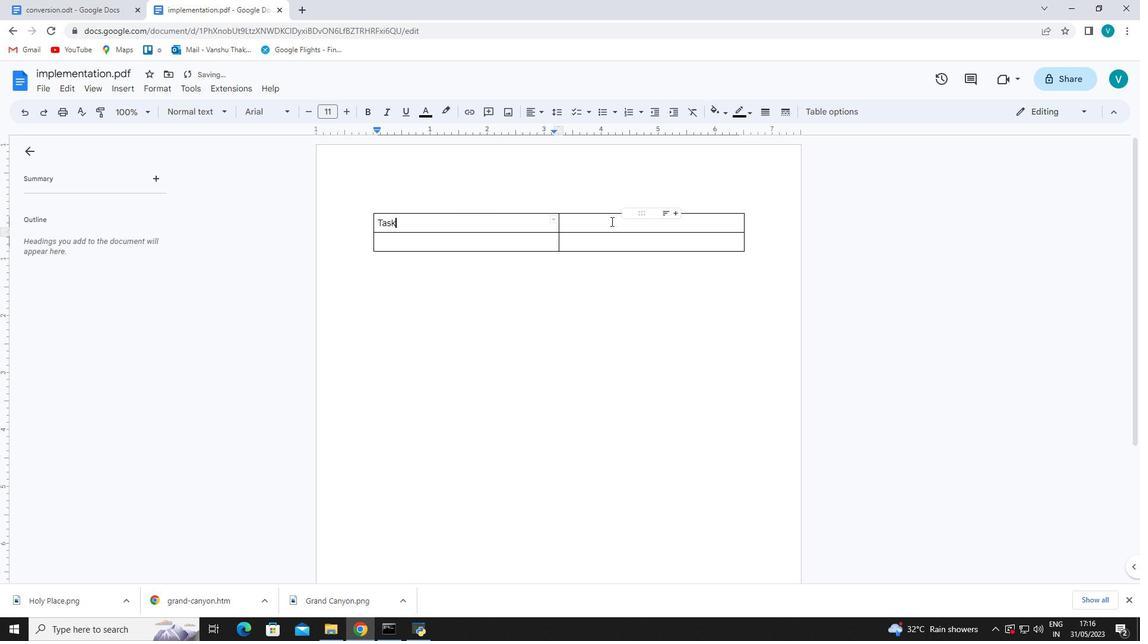 
Action: Key pressed <Key.shift>Status
Screenshot: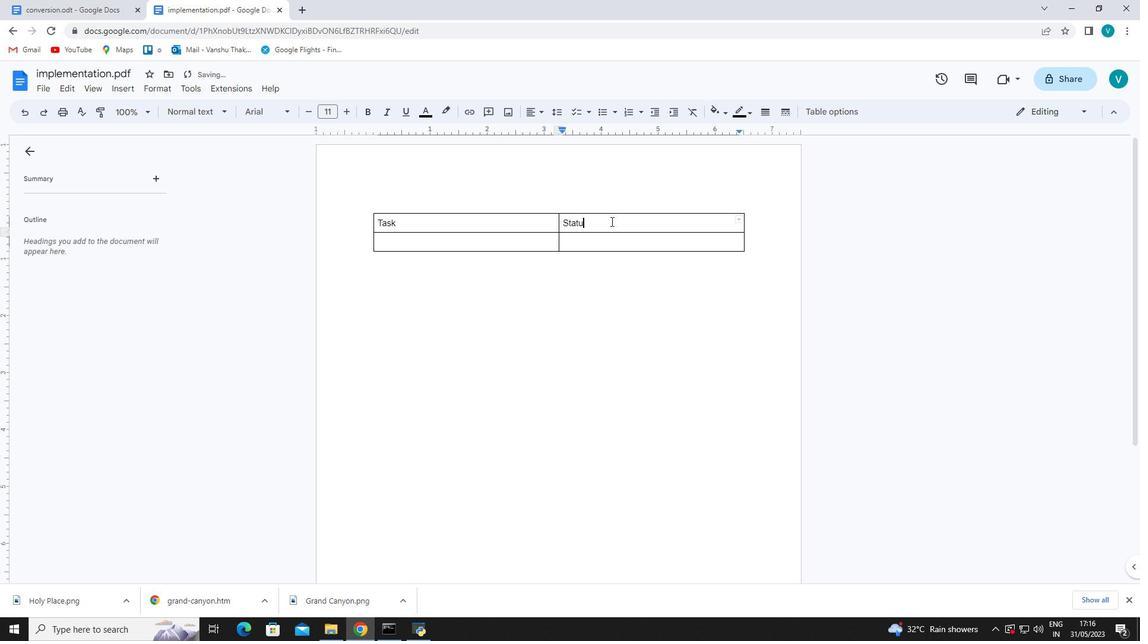
Action: Mouse moved to (434, 247)
Screenshot: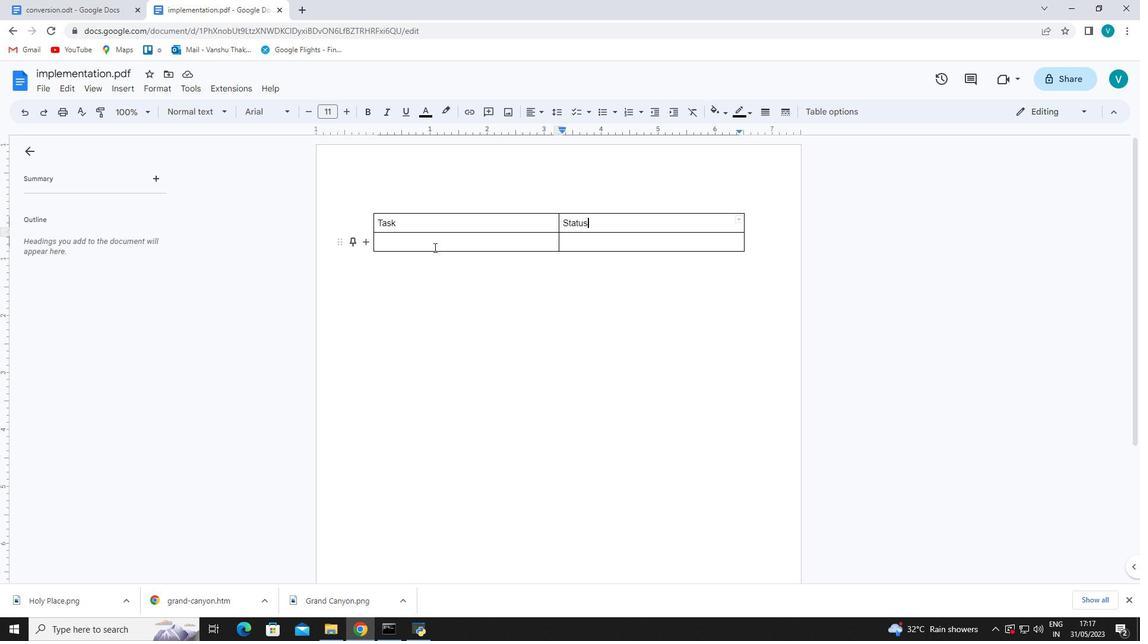 
Action: Mouse pressed left at (434, 247)
Screenshot: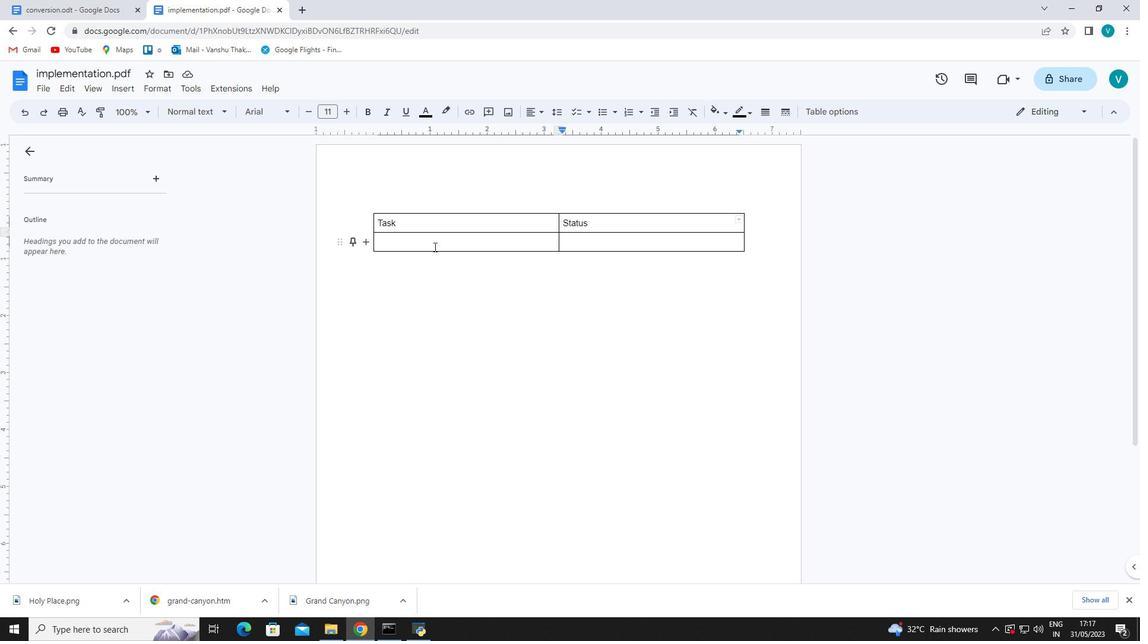
Action: Mouse moved to (435, 246)
Screenshot: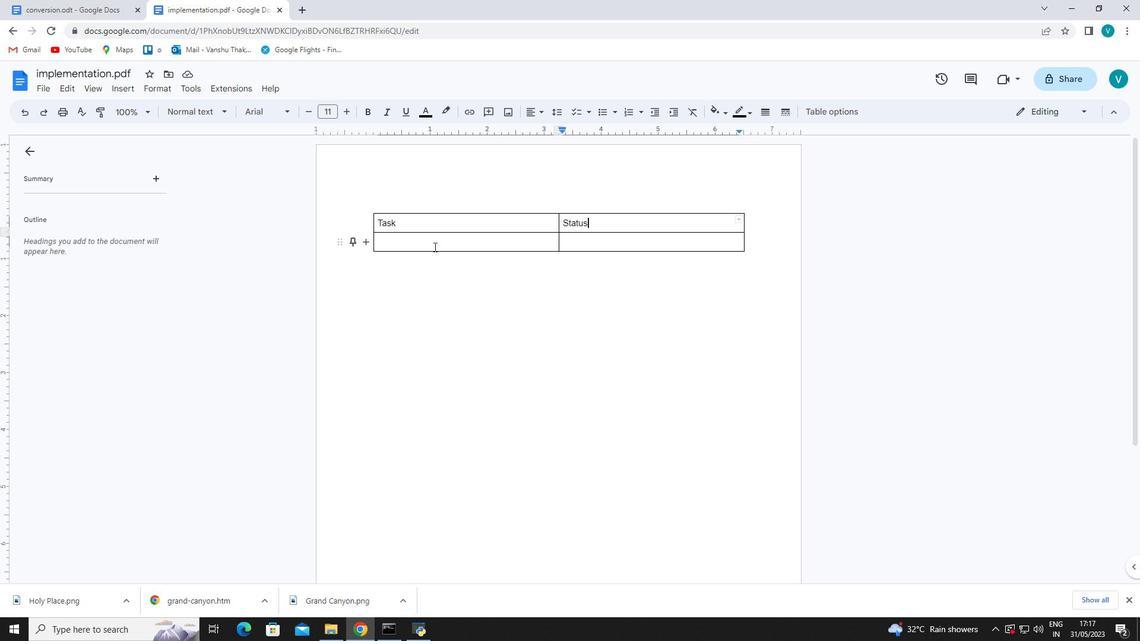 
Action: Key pressed <Key.shift><Key.shift><Key.shift><Key.shift><Key.shift><Key.shift>Resaerch<Key.backspace><Key.backspace><Key.backspace><Key.backspace><Key.backspace>earch
Screenshot: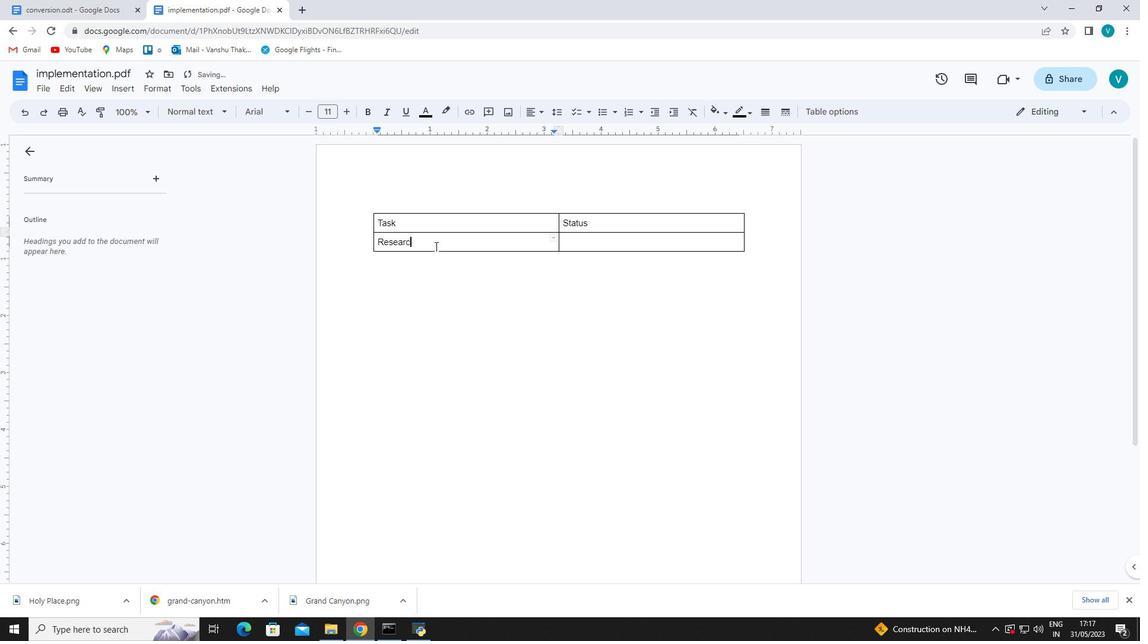 
Action: Mouse moved to (609, 241)
Screenshot: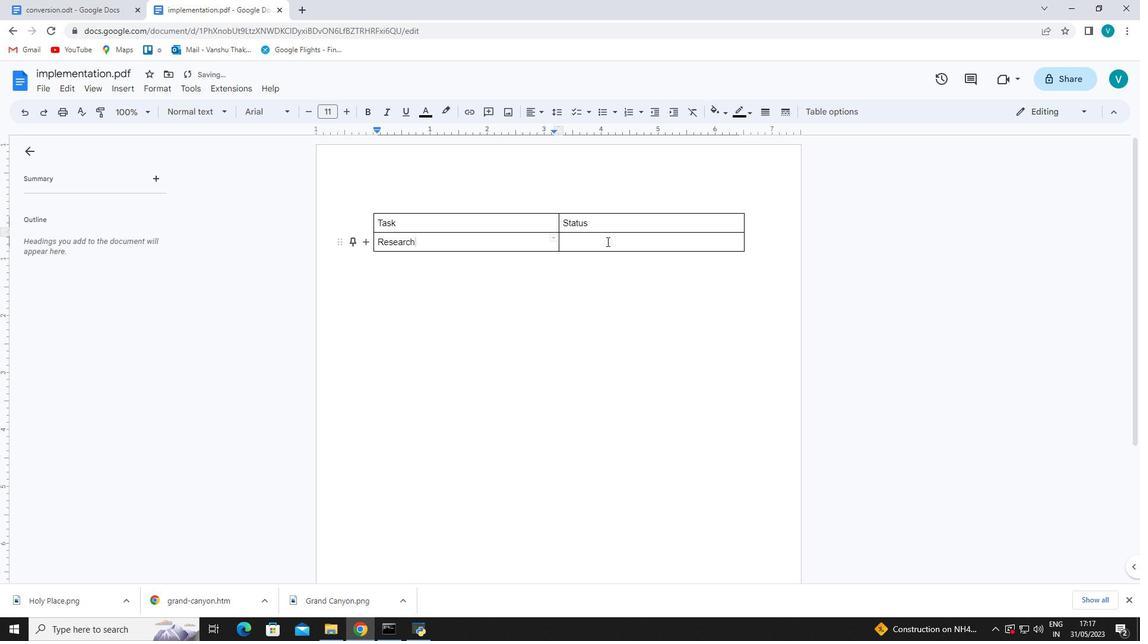 
Action: Mouse pressed left at (609, 241)
Screenshot: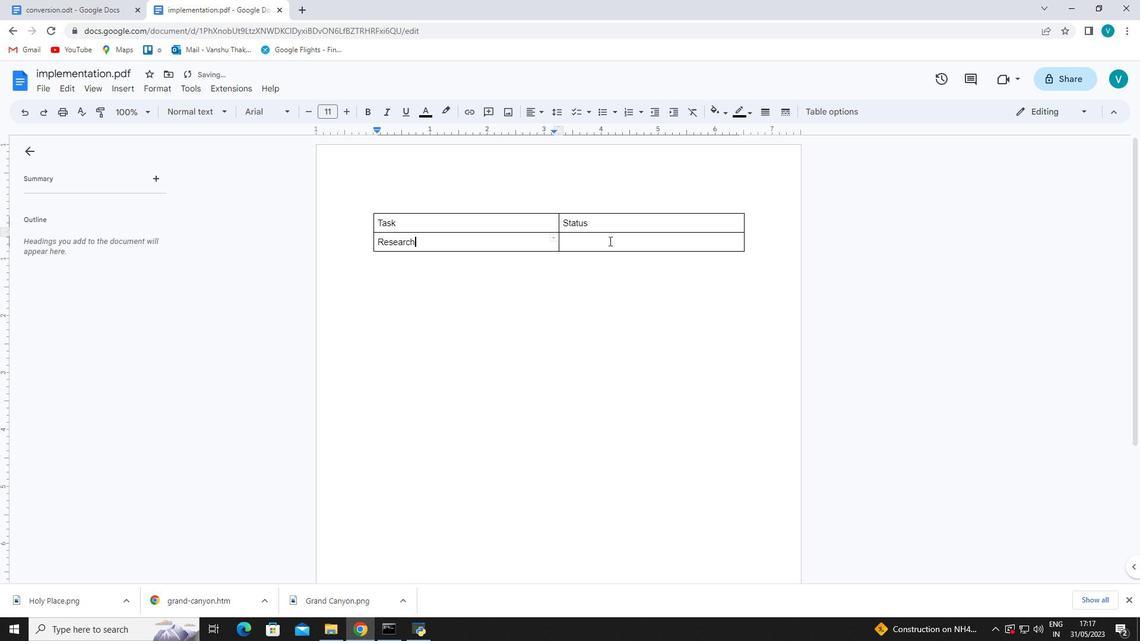 
Action: Key pressed <Key.shift>Completed
Screenshot: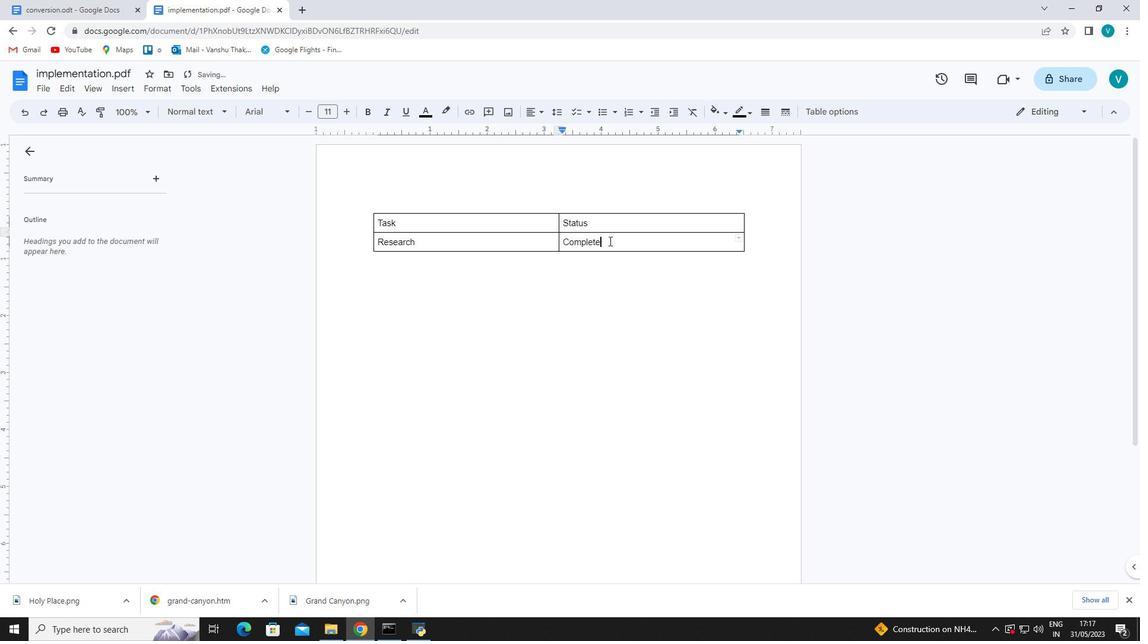 
Action: Mouse moved to (377, 221)
Screenshot: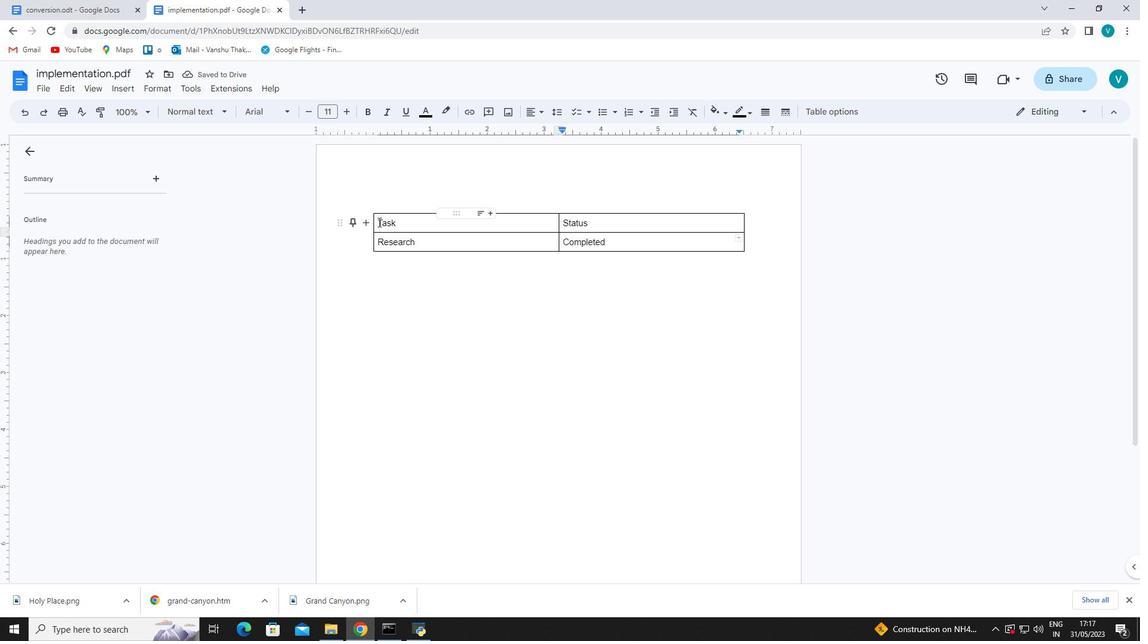 
Action: Mouse pressed left at (377, 221)
Screenshot: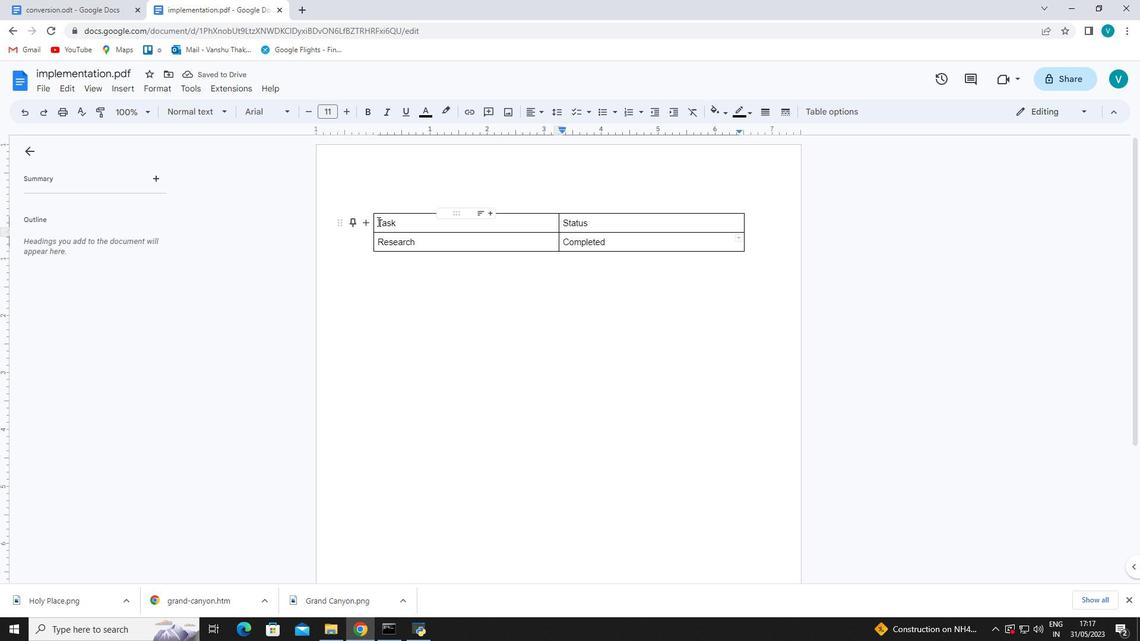 
Action: Mouse moved to (806, 110)
Screenshot: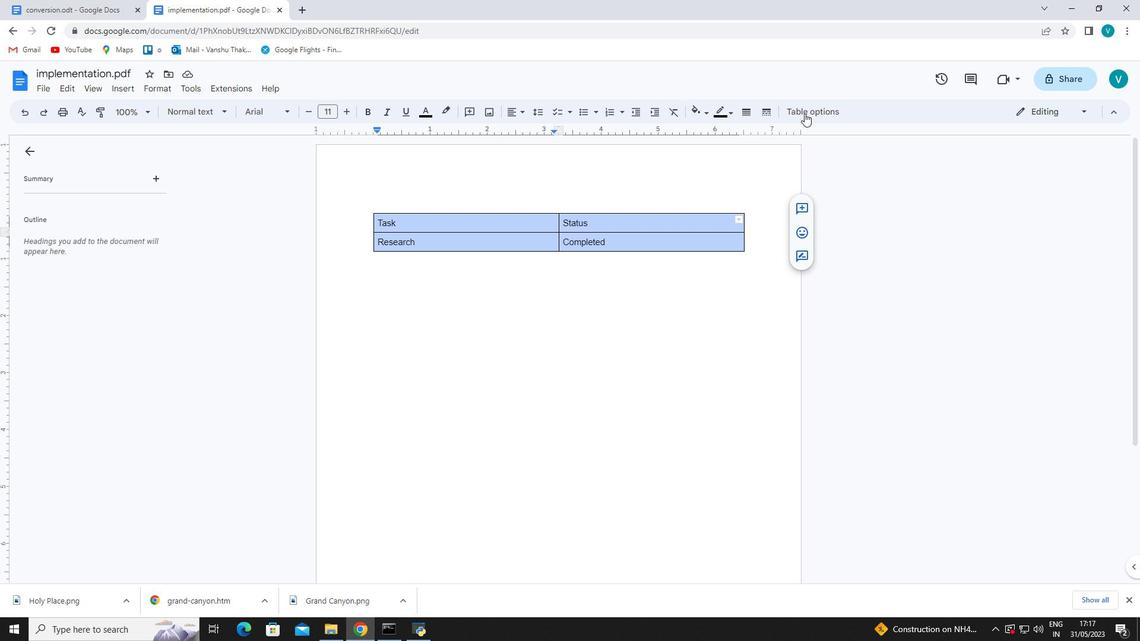 
Action: Mouse pressed left at (806, 110)
Screenshot: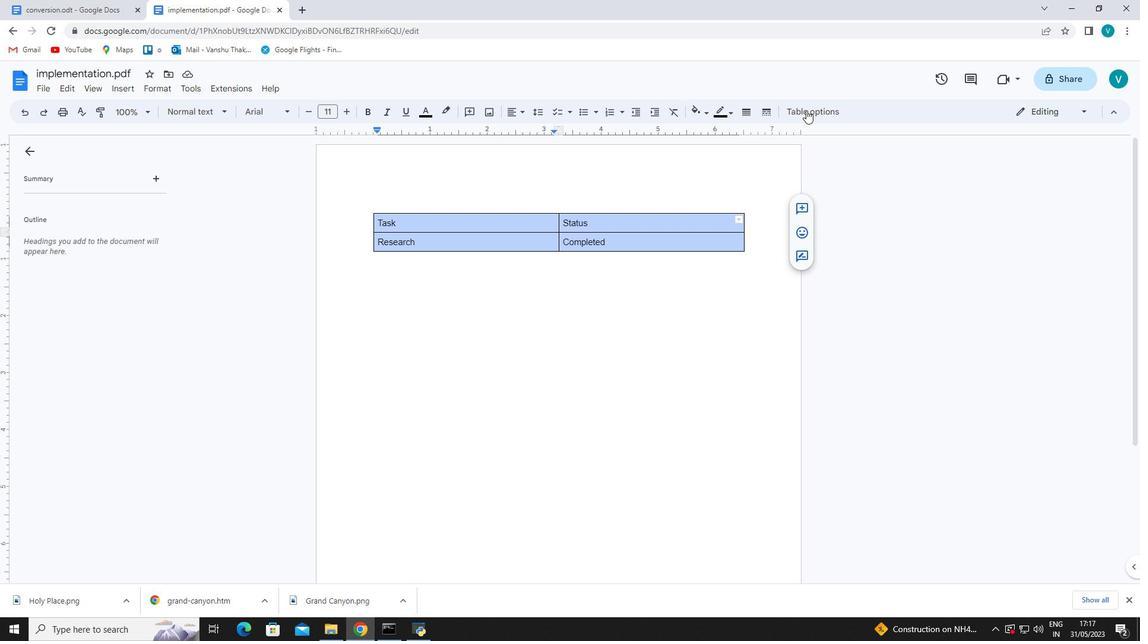 
Action: Mouse moved to (998, 287)
Screenshot: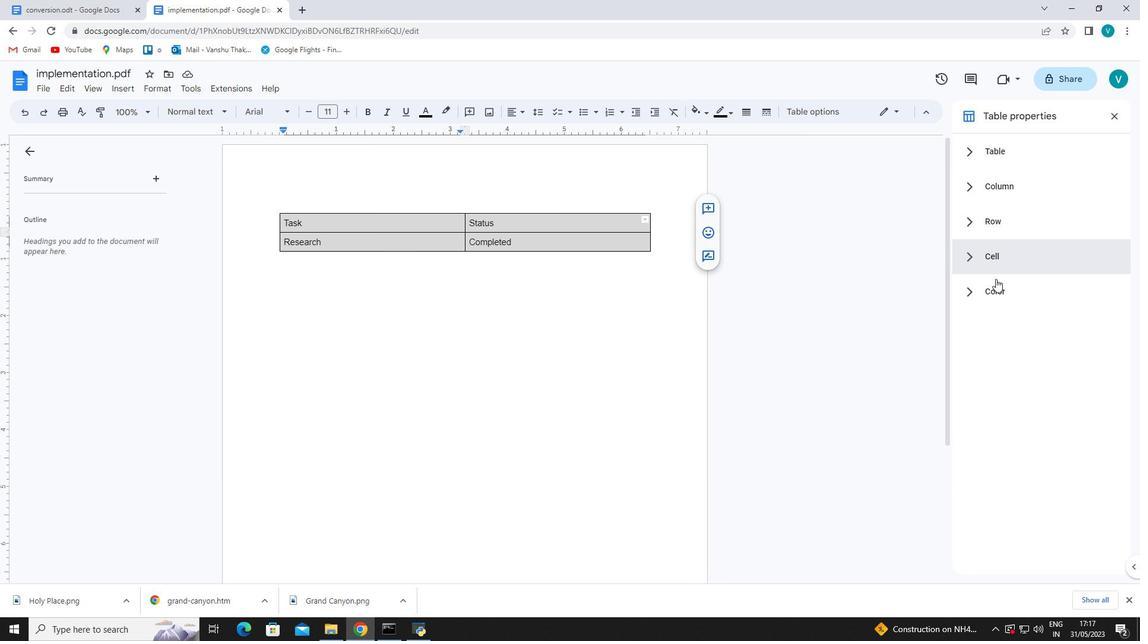 
Action: Mouse pressed left at (998, 287)
Screenshot: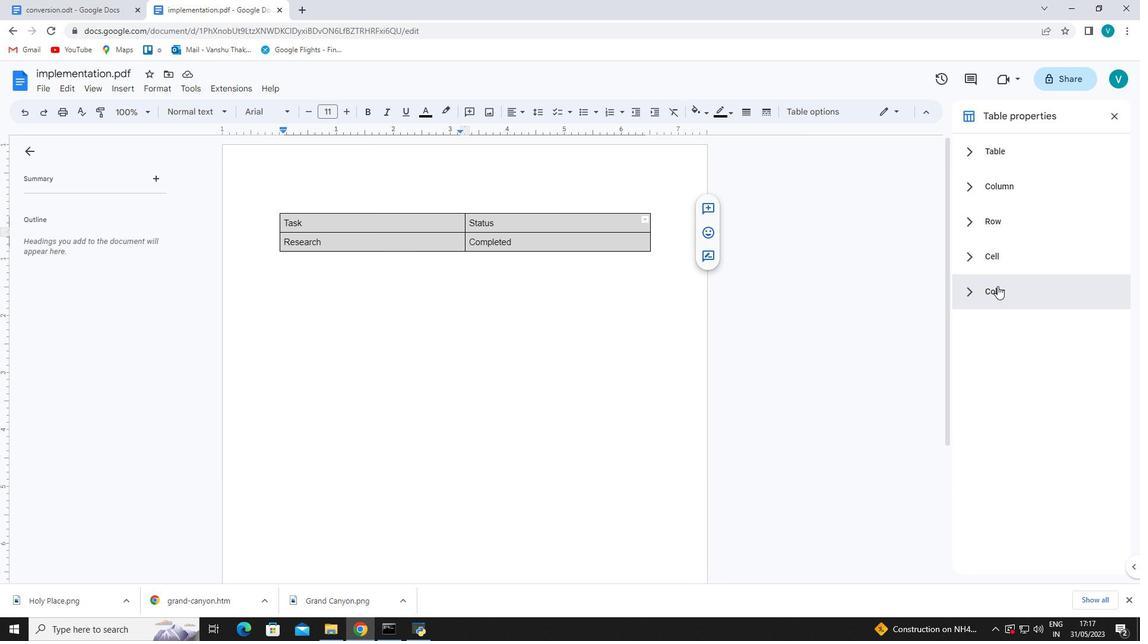 
Action: Mouse moved to (988, 351)
Screenshot: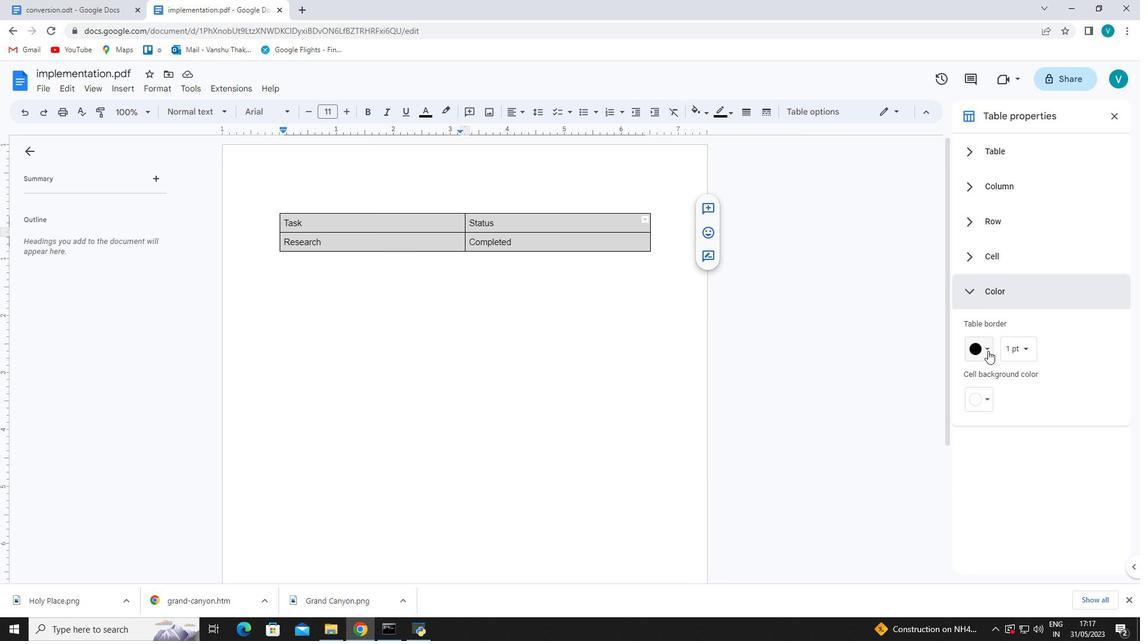 
Action: Mouse pressed left at (988, 351)
Screenshot: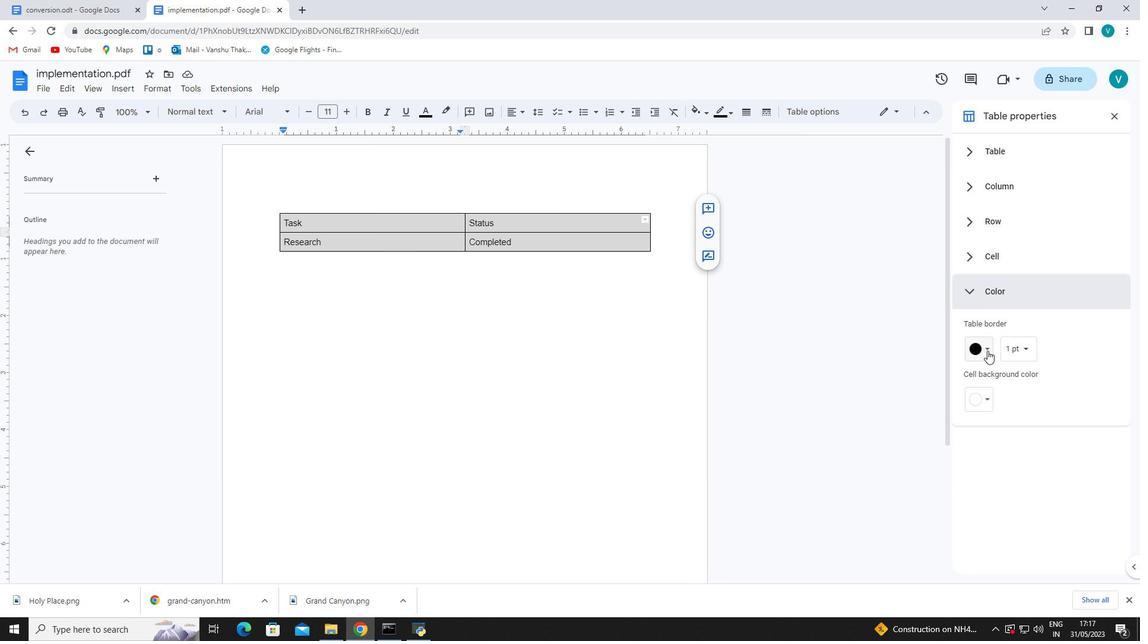 
Action: Mouse moved to (1068, 424)
Screenshot: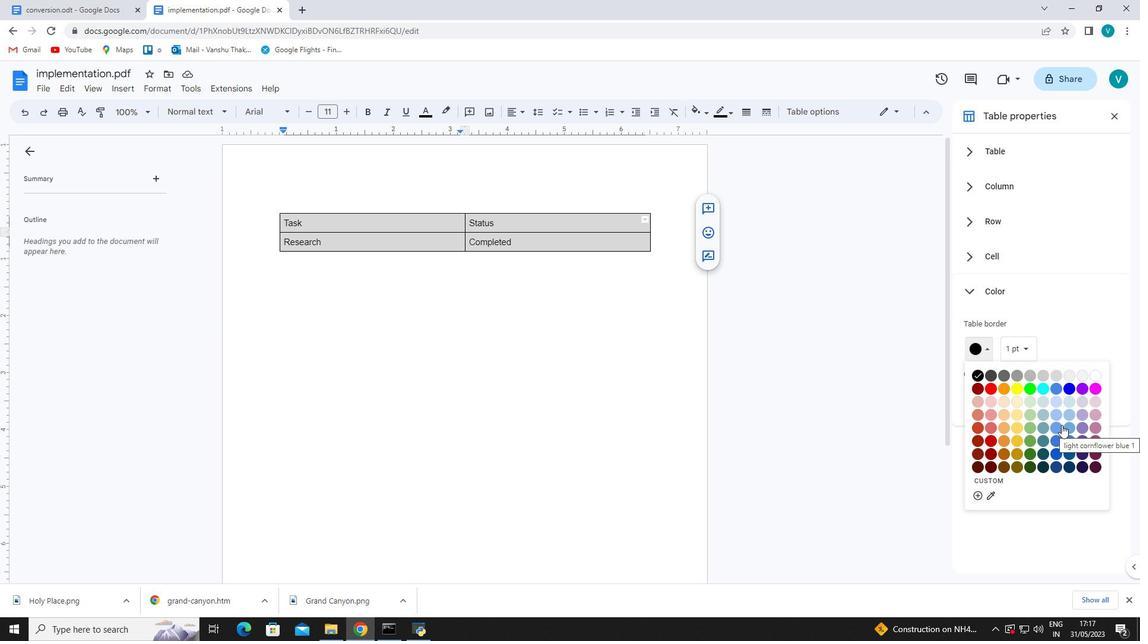 
Action: Mouse pressed left at (1068, 424)
Screenshot: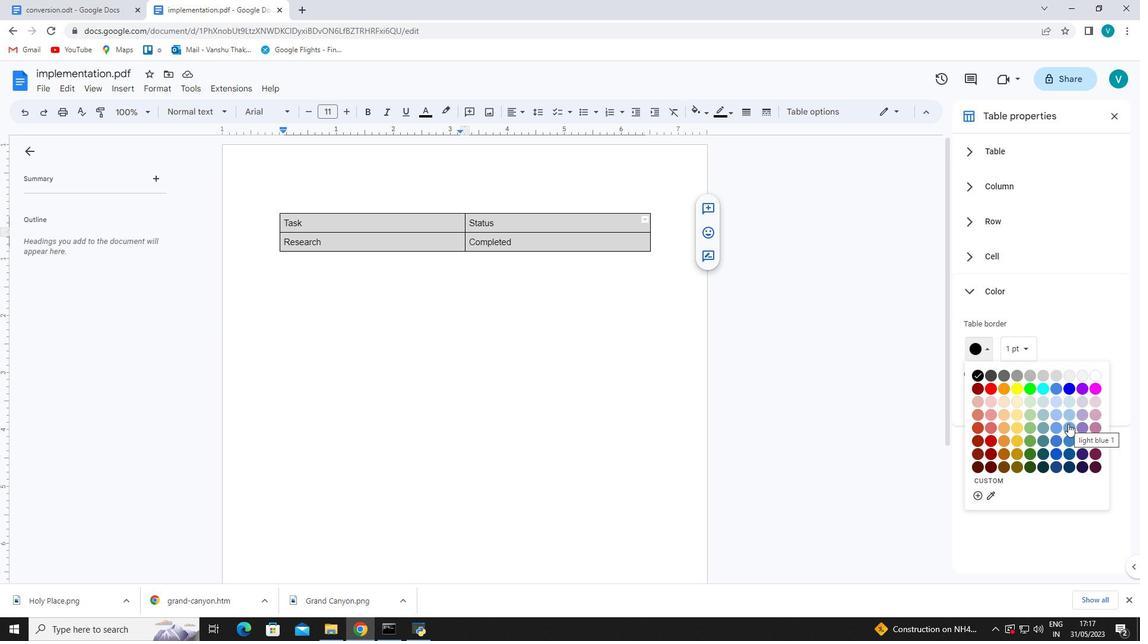
Action: Mouse moved to (682, 329)
Screenshot: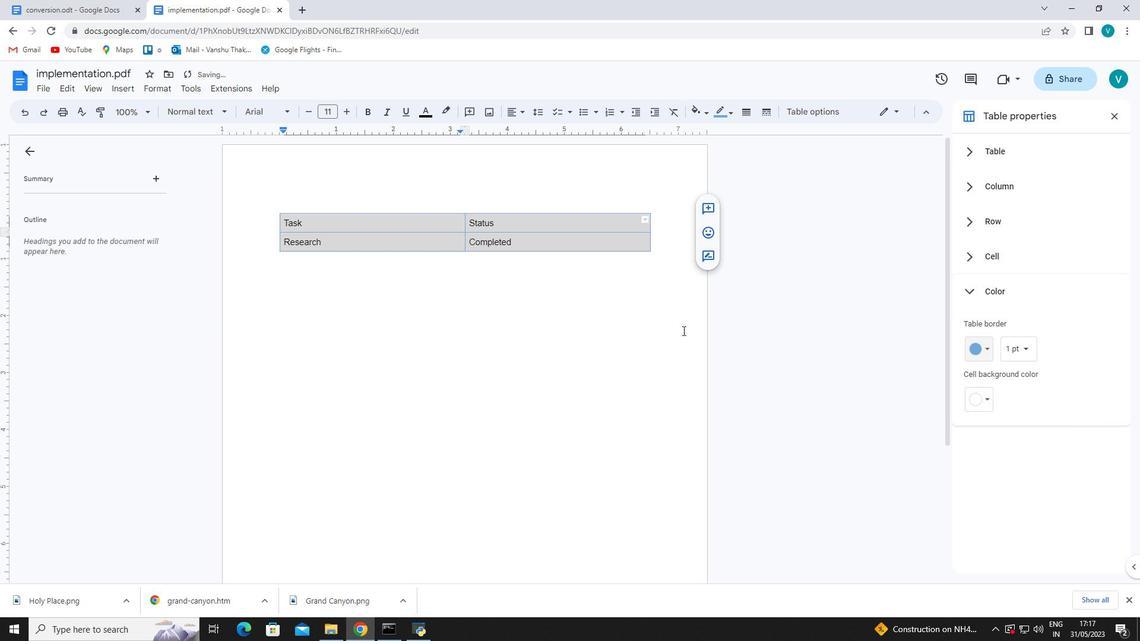 
Action: Mouse pressed left at (682, 329)
Screenshot: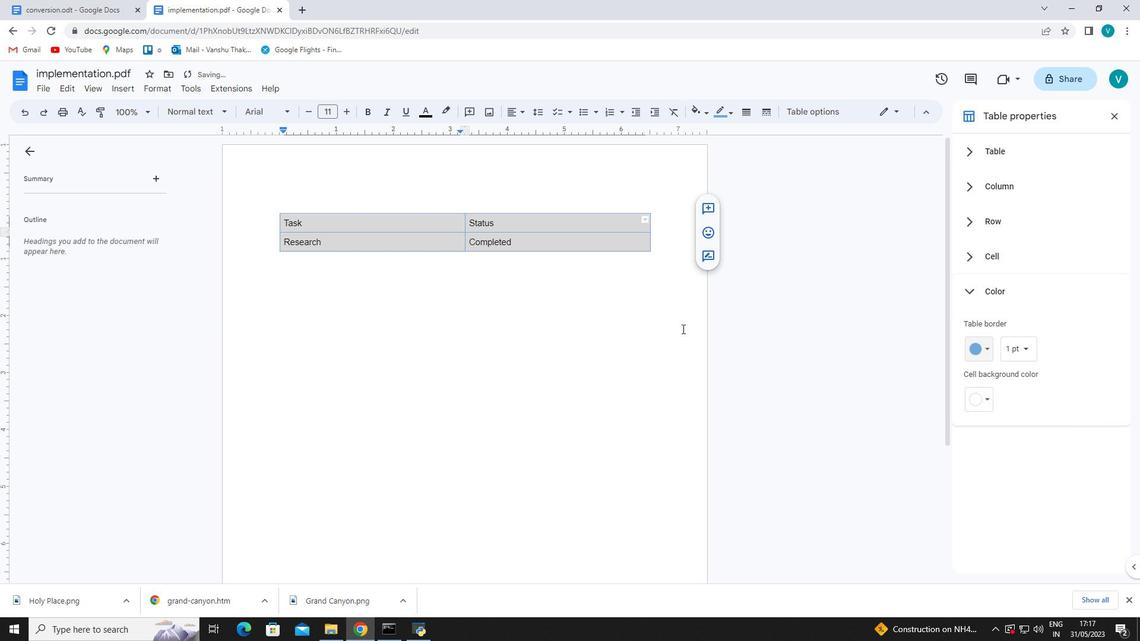 
Action: Mouse moved to (682, 328)
Screenshot: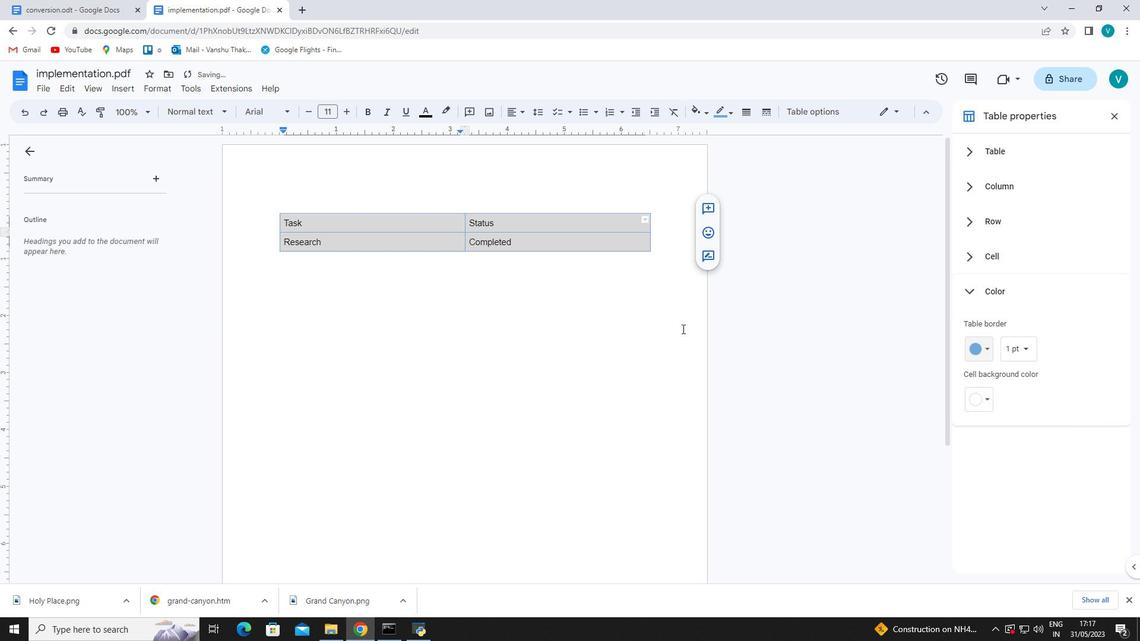 
